 Task: Look for space in Delta del Tigre, Uruguay from 12th July, 2023 to 16th July, 2023 for 8 adults in price range Rs.10000 to Rs.16000. Place can be private room with 8 bedrooms having 8 beds and 8 bathrooms. Property type can be house, flat, guest house, hotel. Amenities needed are: wifi, TV, free parkinig on premises, gym, breakfast. Booking option can be shelf check-in. Required host language is English.
Action: Mouse moved to (396, 106)
Screenshot: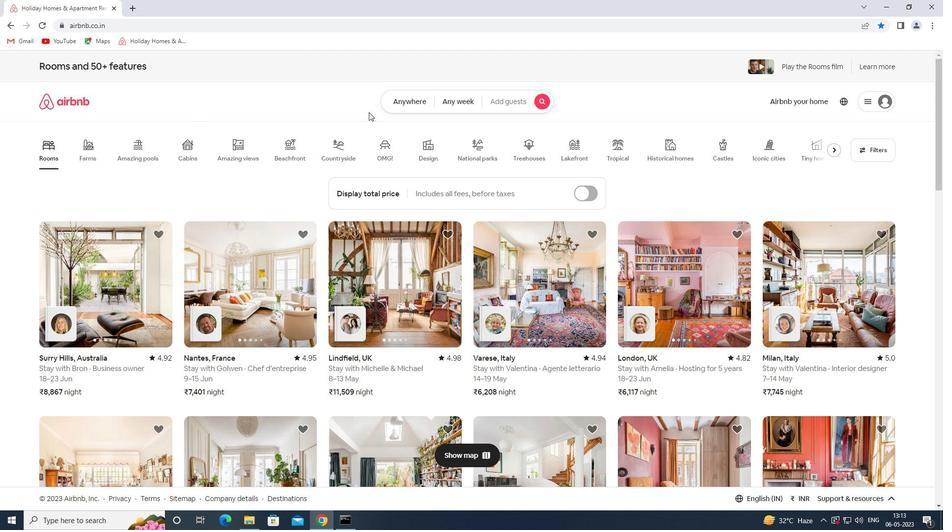 
Action: Mouse pressed left at (396, 106)
Screenshot: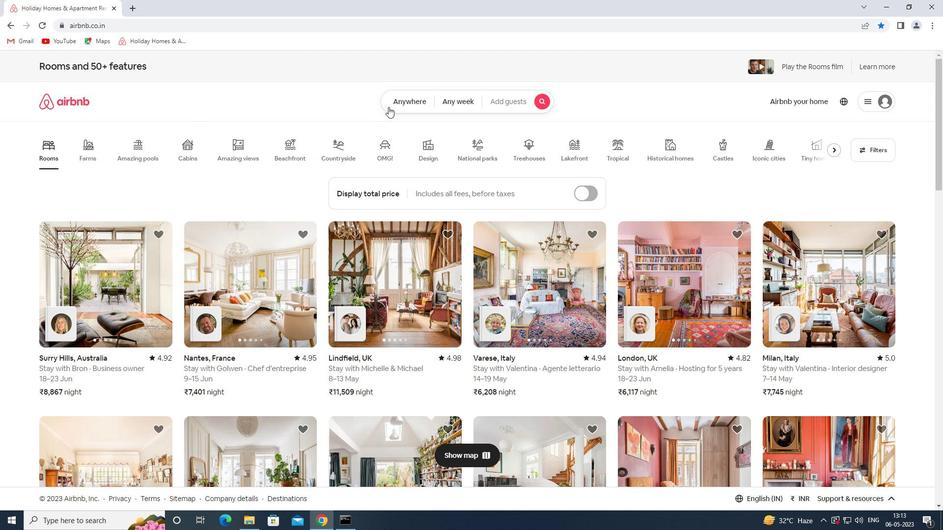 
Action: Mouse moved to (314, 139)
Screenshot: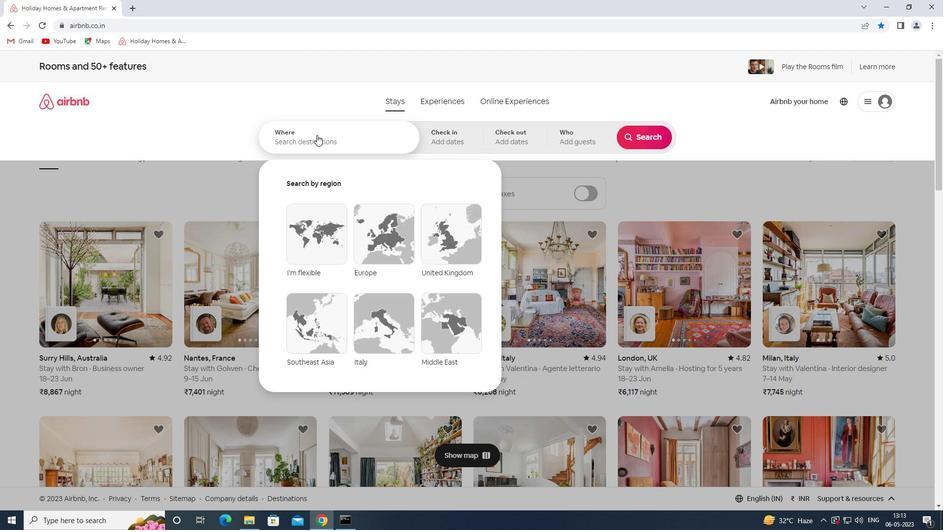 
Action: Mouse pressed left at (314, 139)
Screenshot: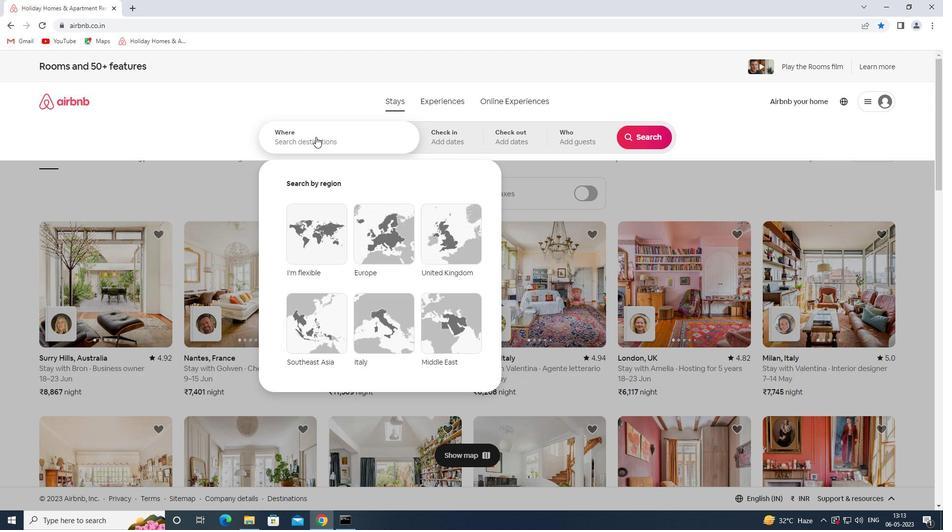 
Action: Key pressed delta<Key.space>del<Key.space>ti
Screenshot: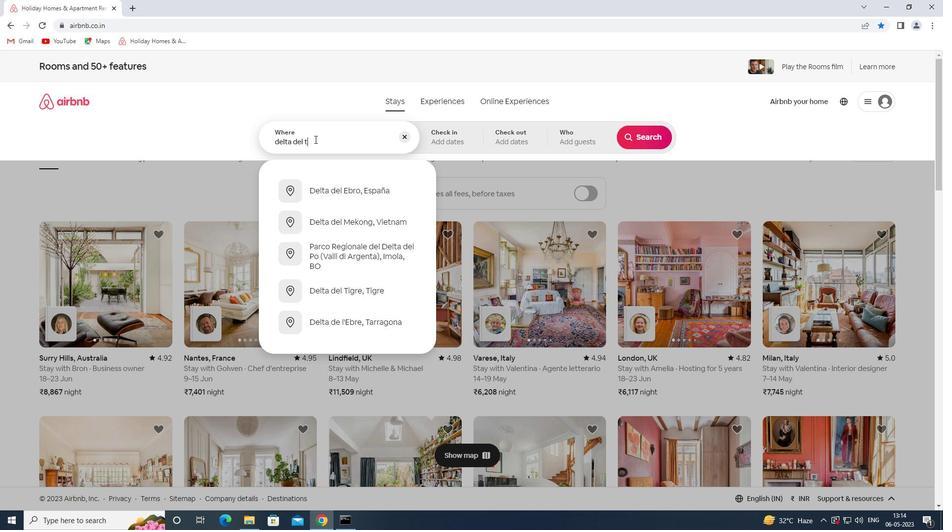 
Action: Mouse moved to (367, 195)
Screenshot: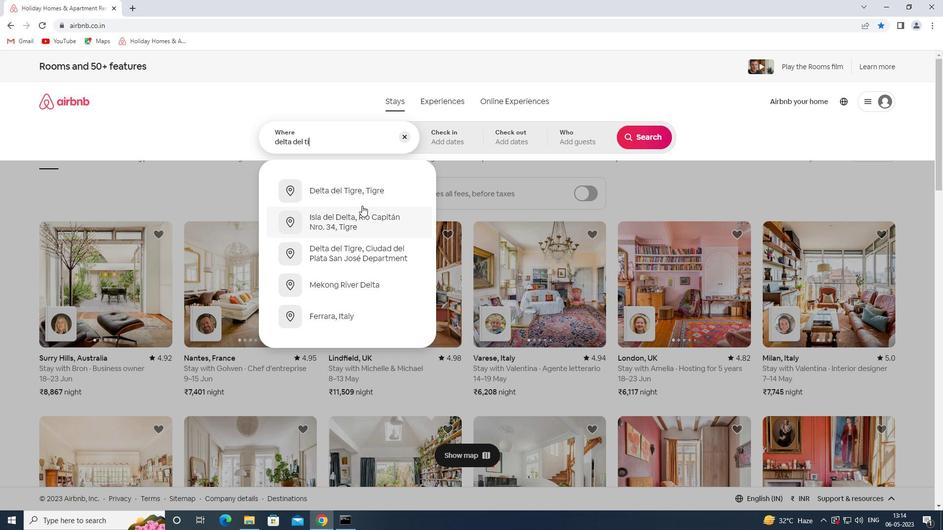 
Action: Mouse pressed left at (367, 195)
Screenshot: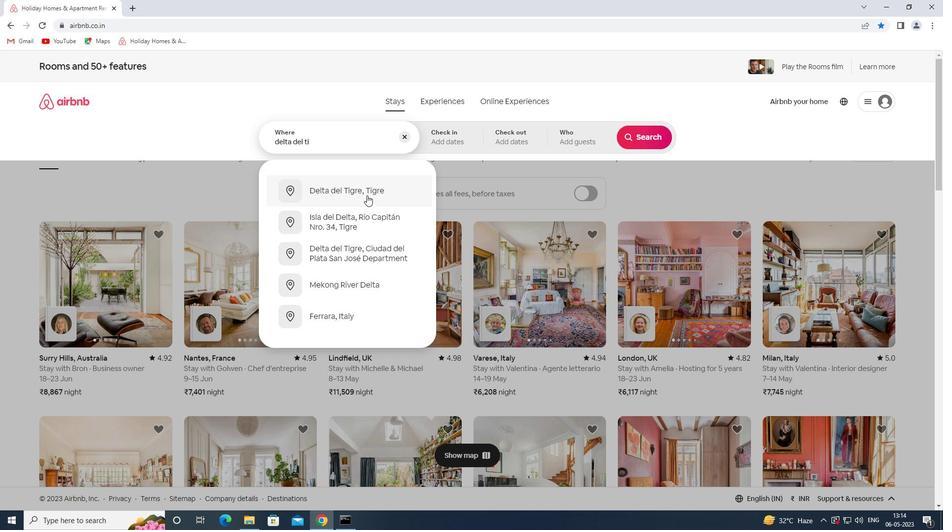 
Action: Mouse moved to (354, 140)
Screenshot: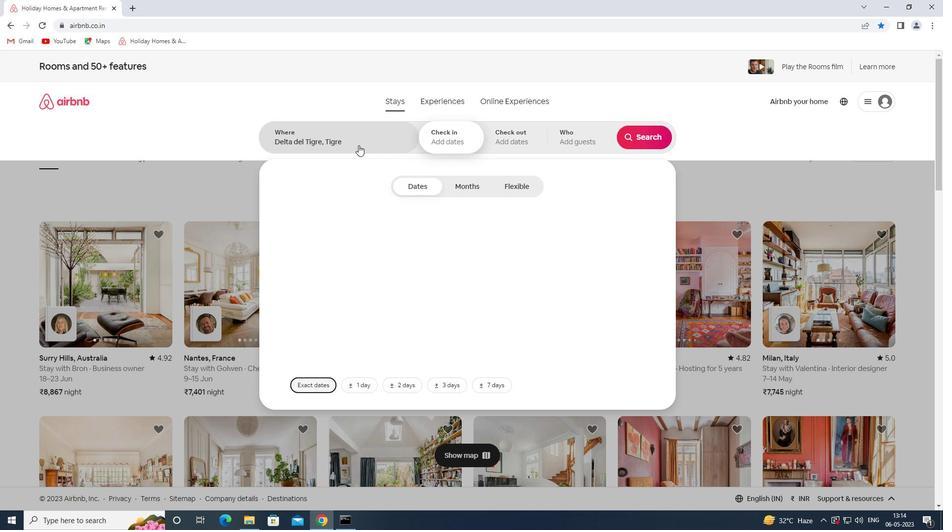 
Action: Mouse pressed left at (354, 140)
Screenshot: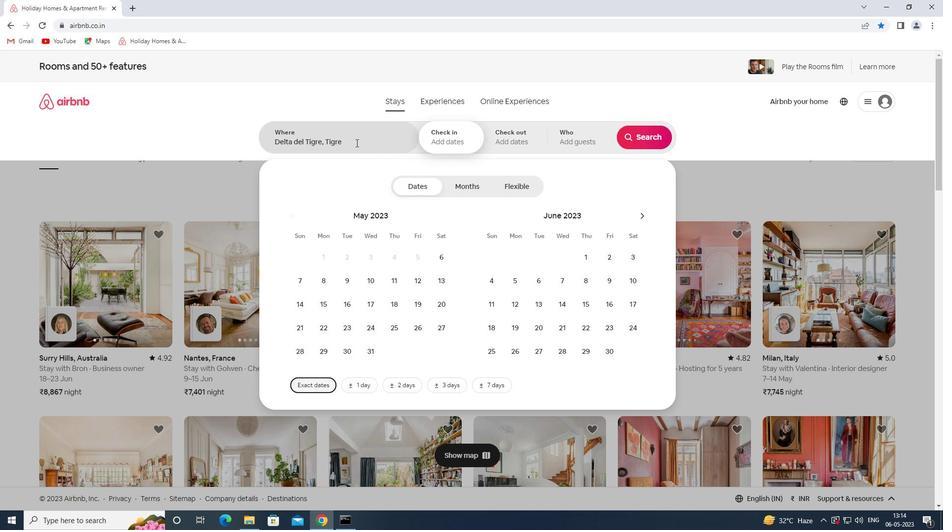 
Action: Key pressed <Key.backspace><Key.backspace><Key.backspace><Key.backspace><Key.backspace>uruguay<Key.space>b<Key.enter>
Screenshot: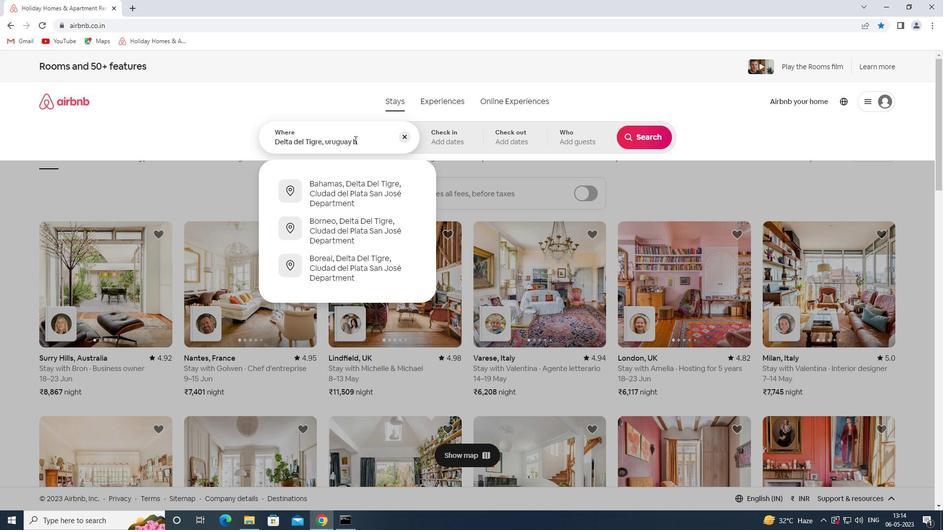 
Action: Mouse moved to (645, 212)
Screenshot: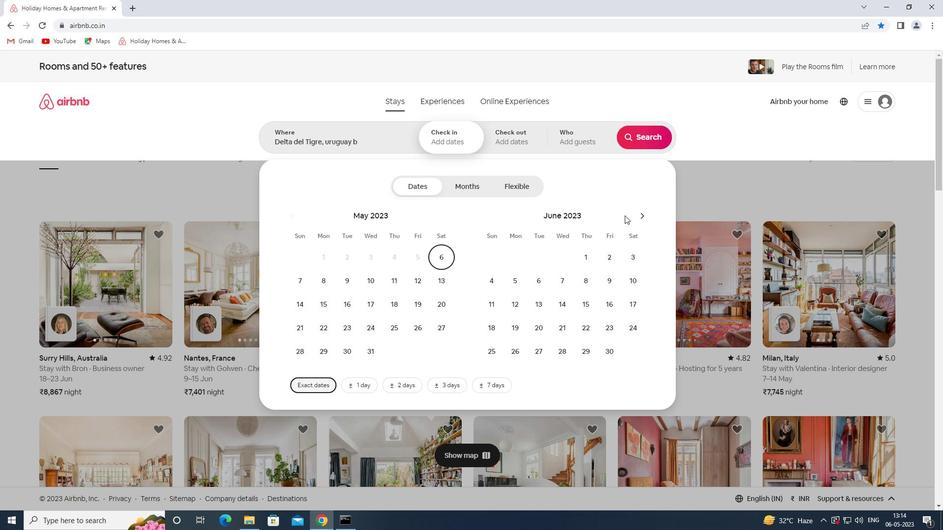 
Action: Mouse pressed left at (645, 212)
Screenshot: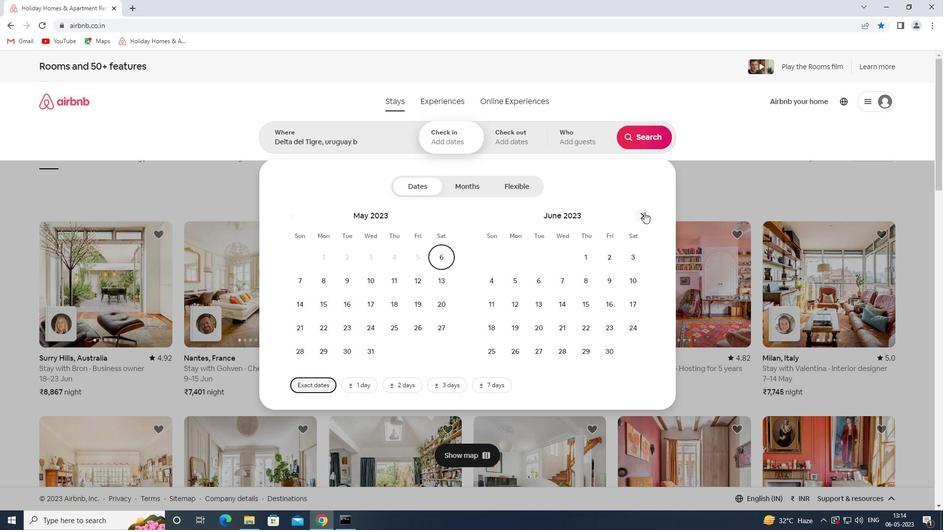
Action: Mouse moved to (559, 305)
Screenshot: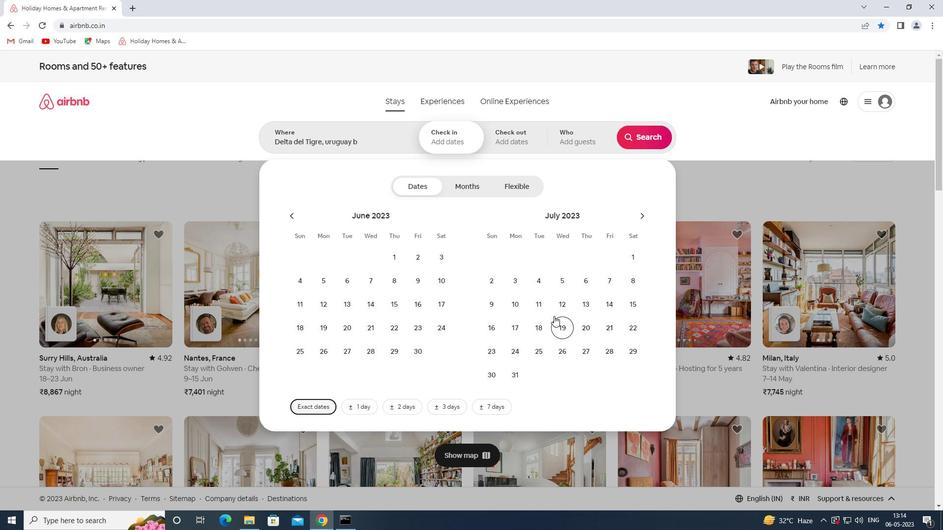 
Action: Mouse pressed left at (559, 305)
Screenshot: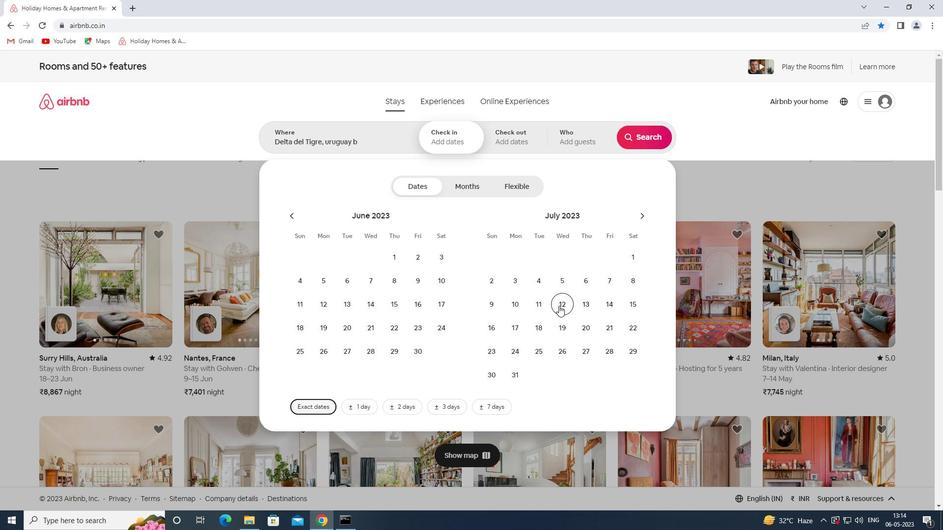 
Action: Mouse moved to (489, 324)
Screenshot: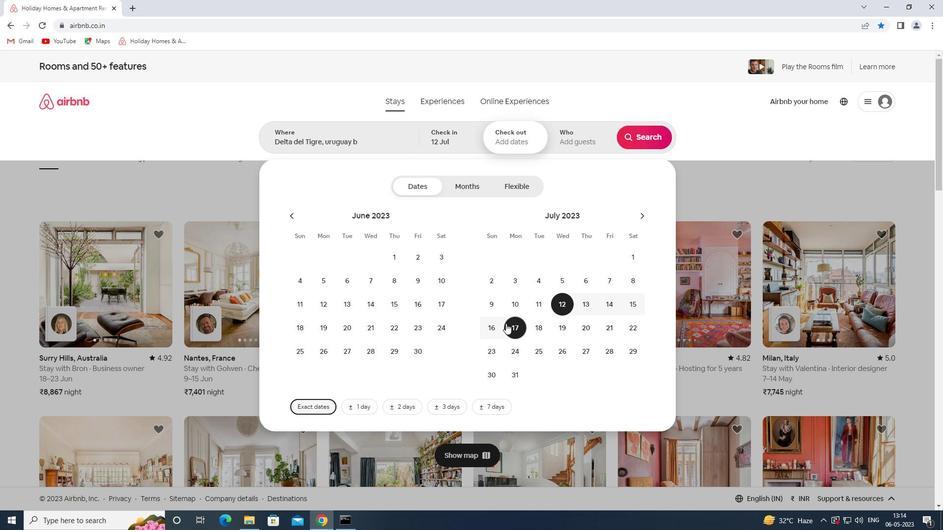
Action: Mouse pressed left at (489, 324)
Screenshot: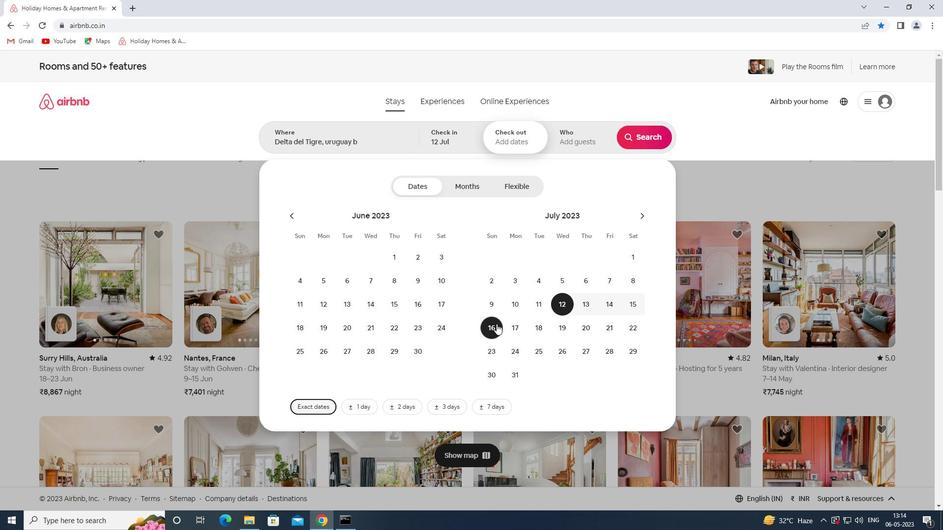
Action: Mouse moved to (575, 139)
Screenshot: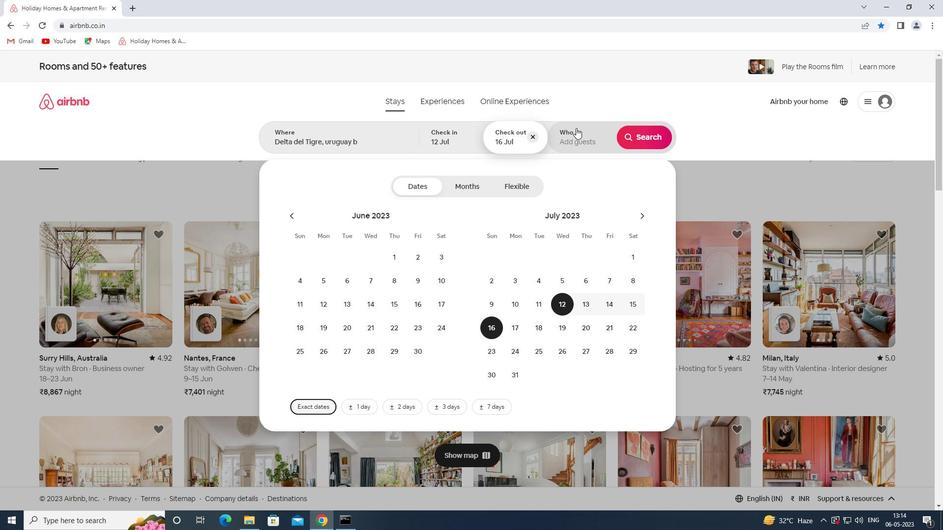 
Action: Mouse pressed left at (575, 139)
Screenshot: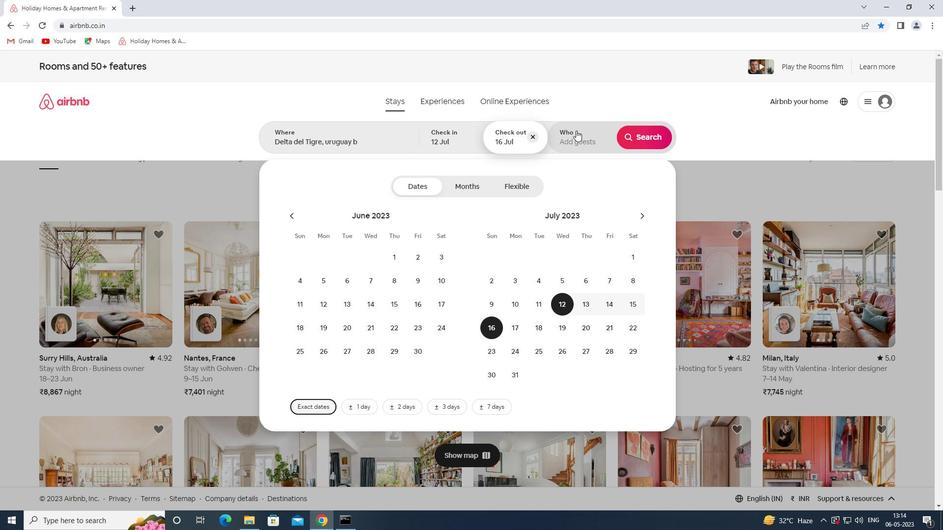 
Action: Mouse moved to (645, 188)
Screenshot: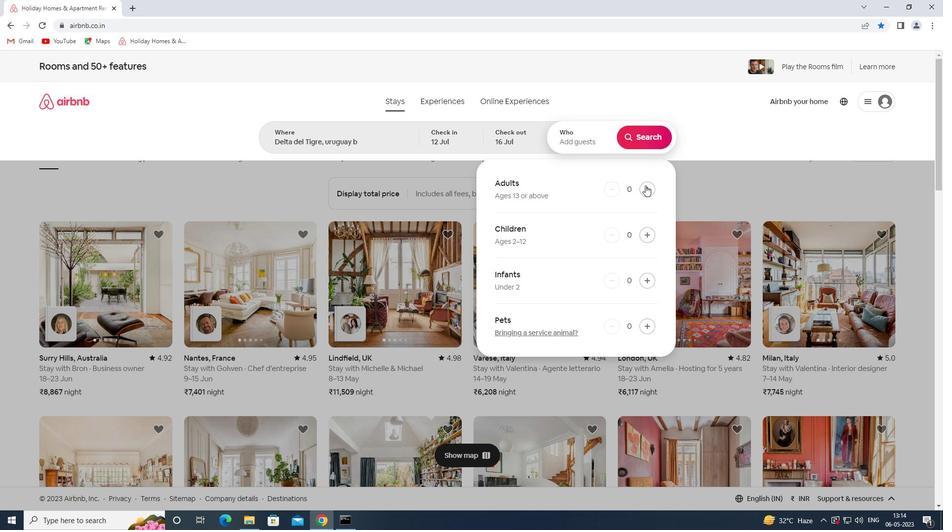 
Action: Mouse pressed left at (645, 188)
Screenshot: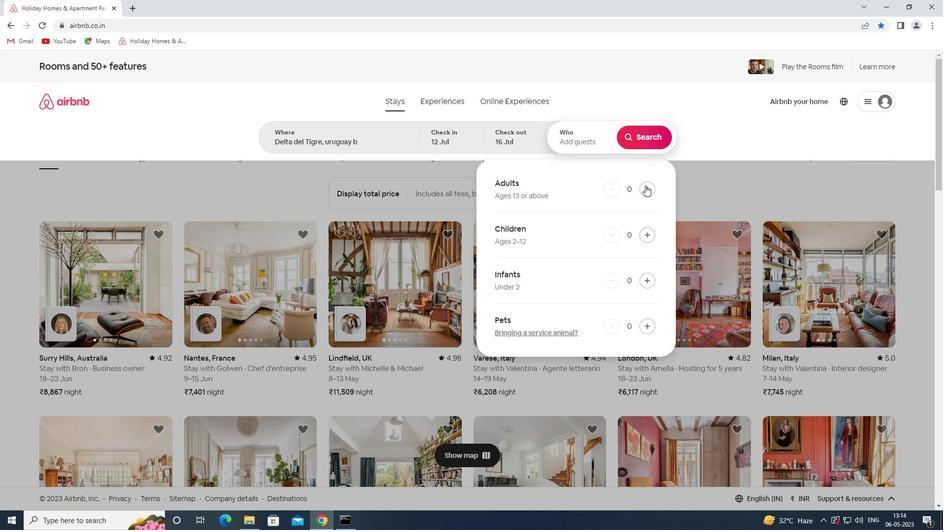 
Action: Mouse pressed left at (645, 188)
Screenshot: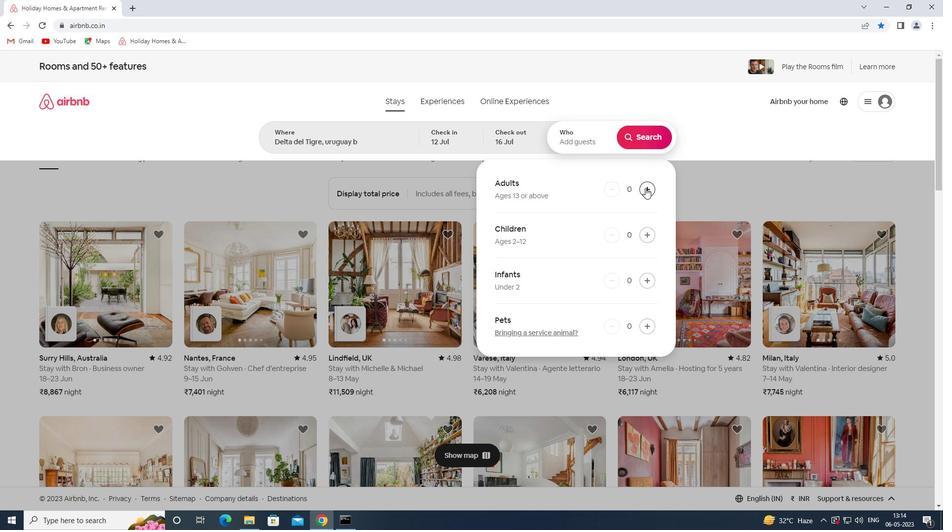 
Action: Mouse pressed left at (645, 188)
Screenshot: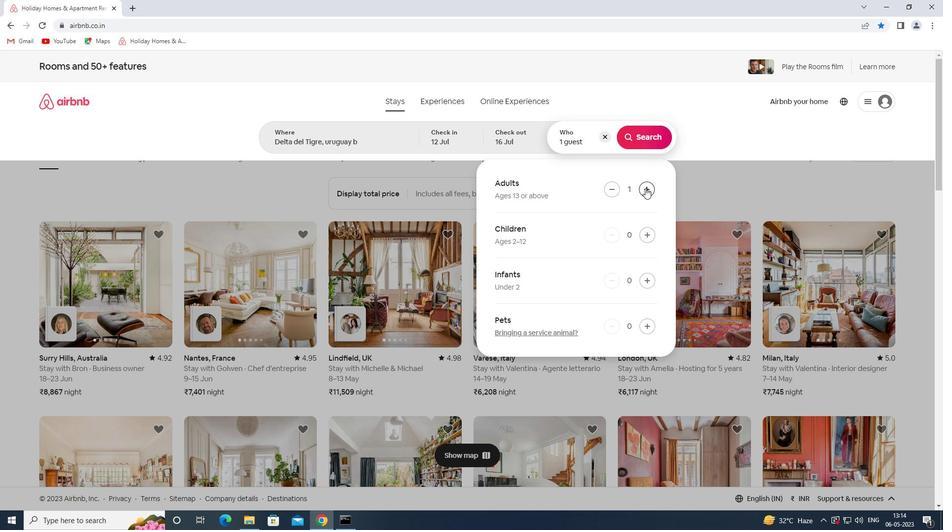 
Action: Mouse pressed left at (645, 188)
Screenshot: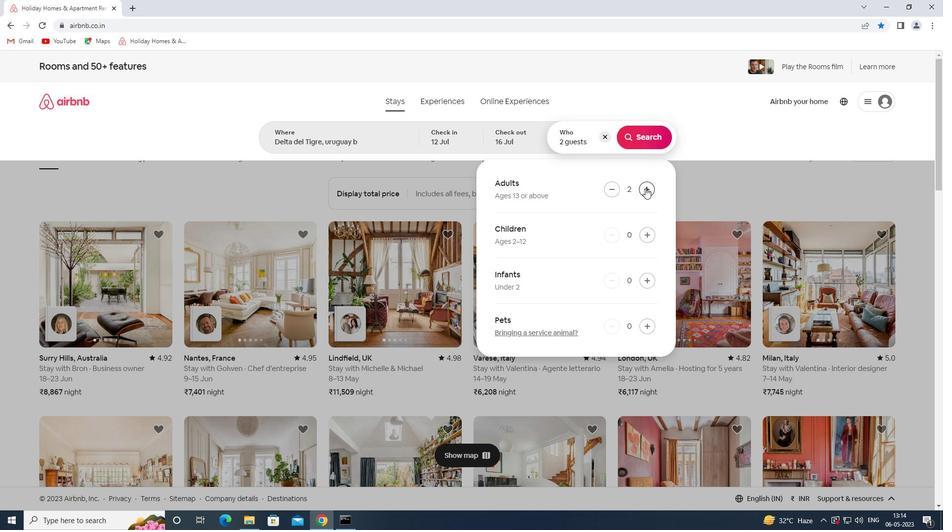 
Action: Mouse pressed left at (645, 188)
Screenshot: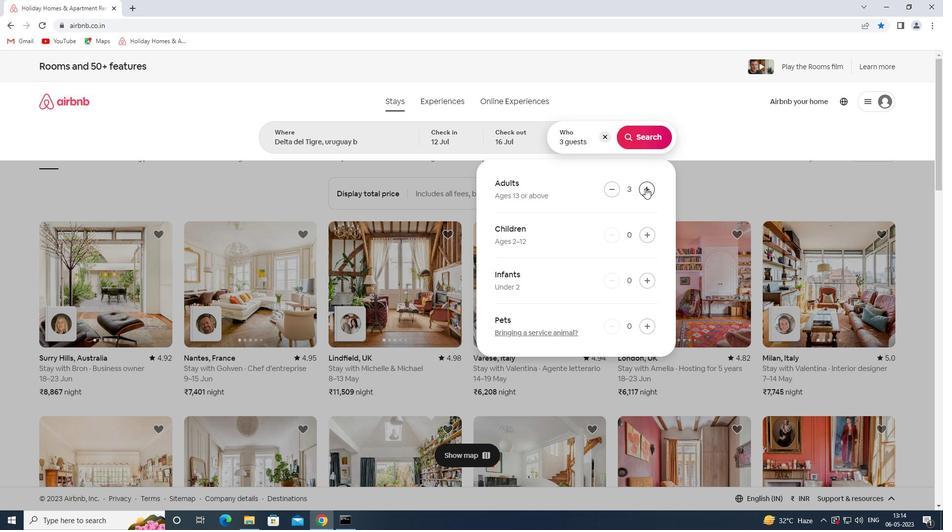 
Action: Mouse pressed left at (645, 188)
Screenshot: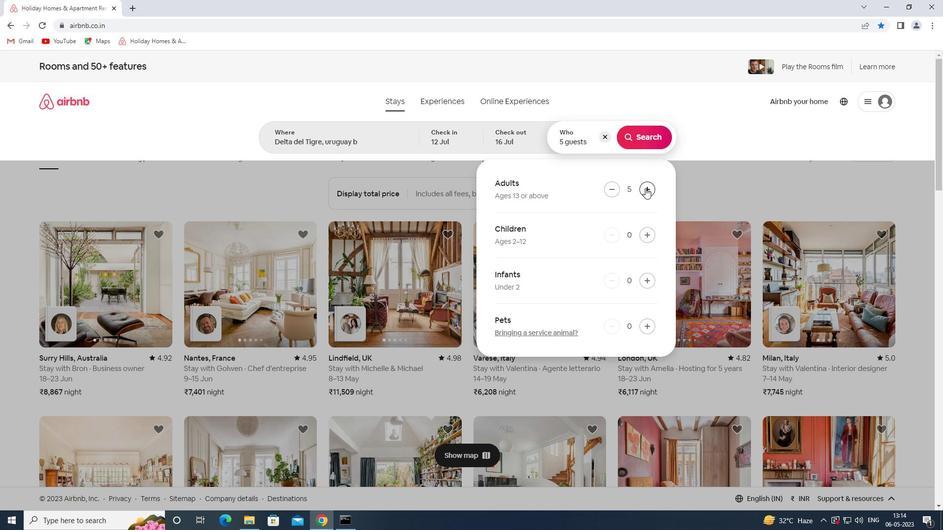 
Action: Mouse pressed left at (645, 188)
Screenshot: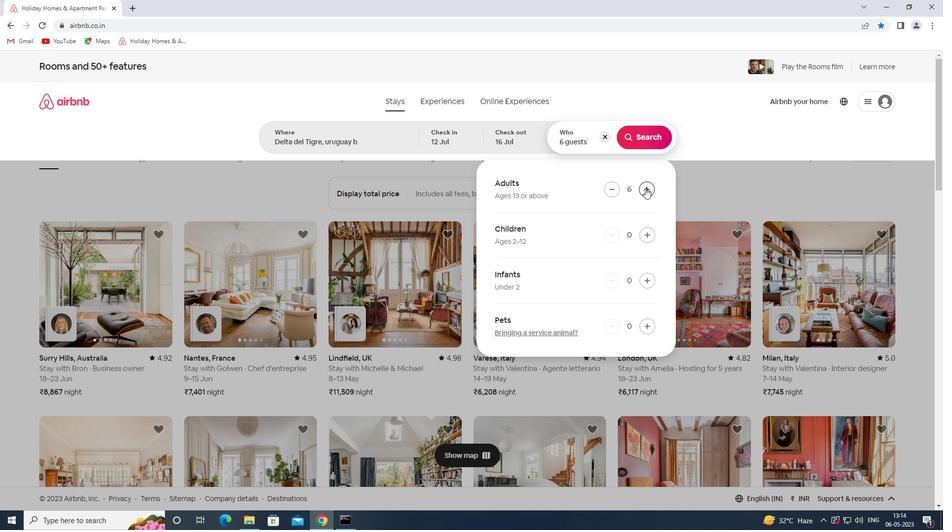 
Action: Mouse pressed left at (645, 188)
Screenshot: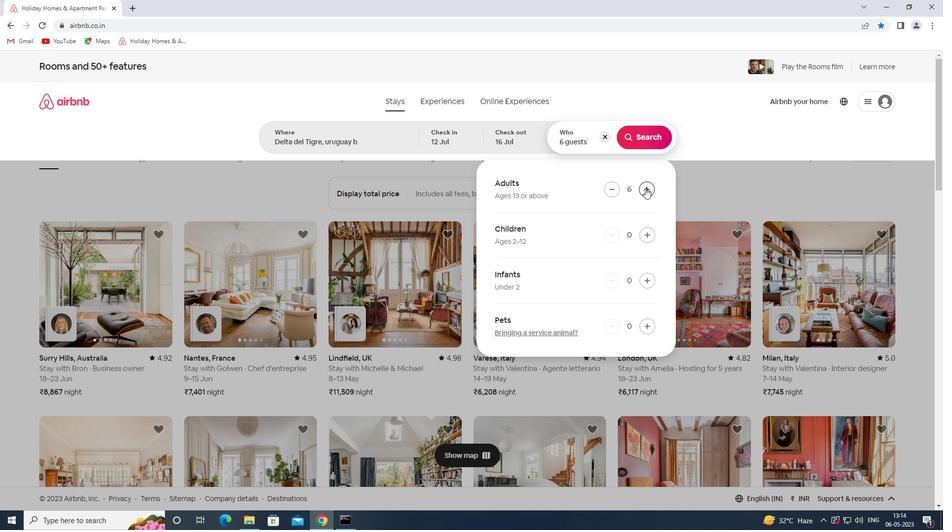 
Action: Mouse pressed left at (645, 188)
Screenshot: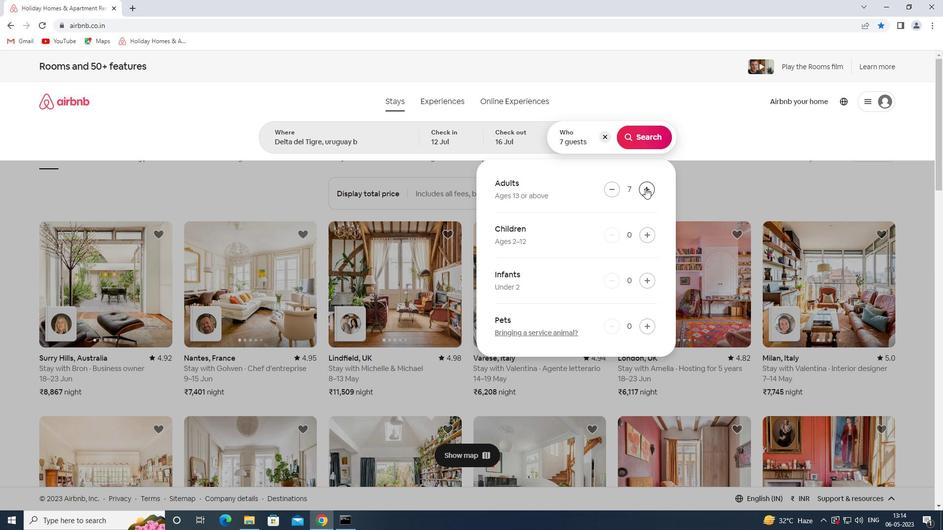 
Action: Mouse moved to (611, 190)
Screenshot: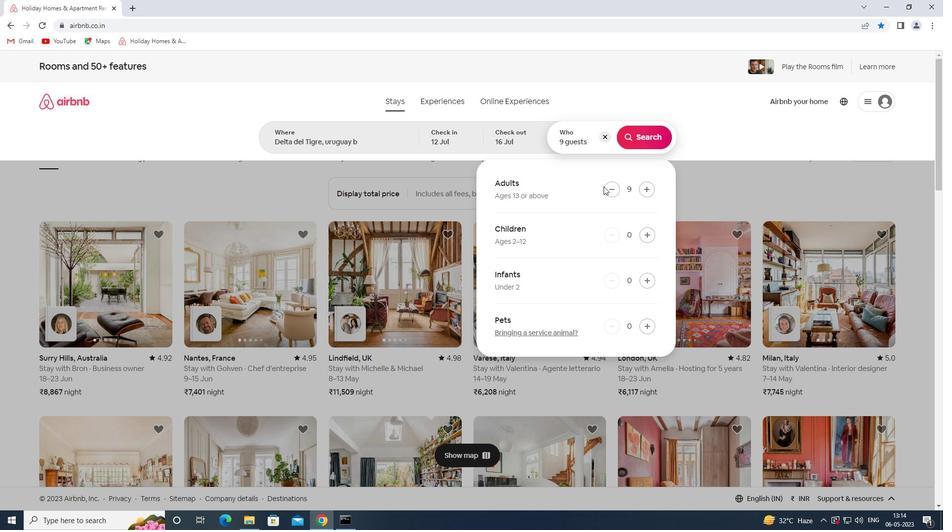 
Action: Mouse pressed left at (611, 190)
Screenshot: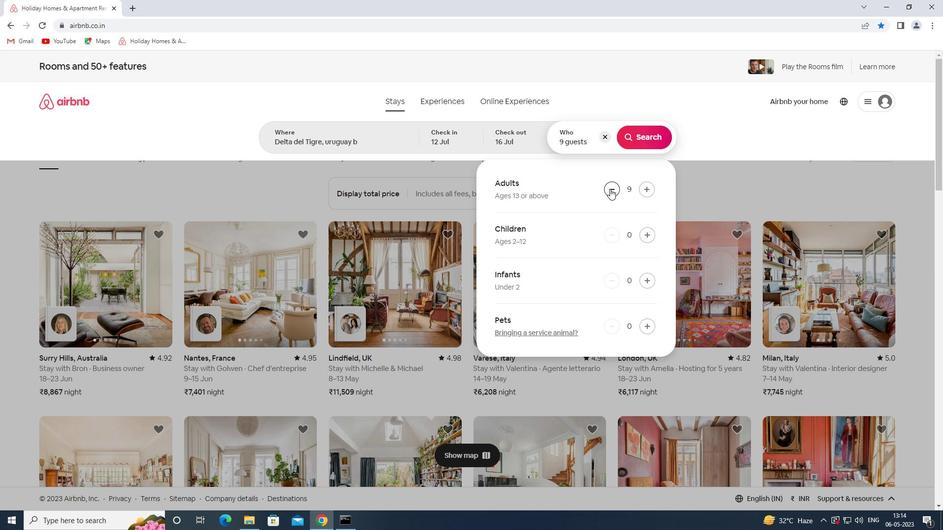
Action: Mouse moved to (646, 134)
Screenshot: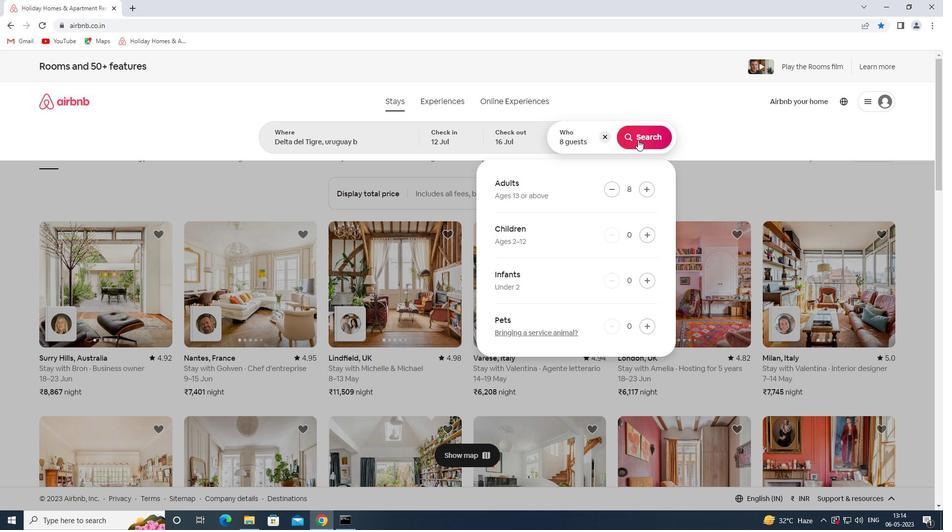 
Action: Mouse pressed left at (646, 134)
Screenshot: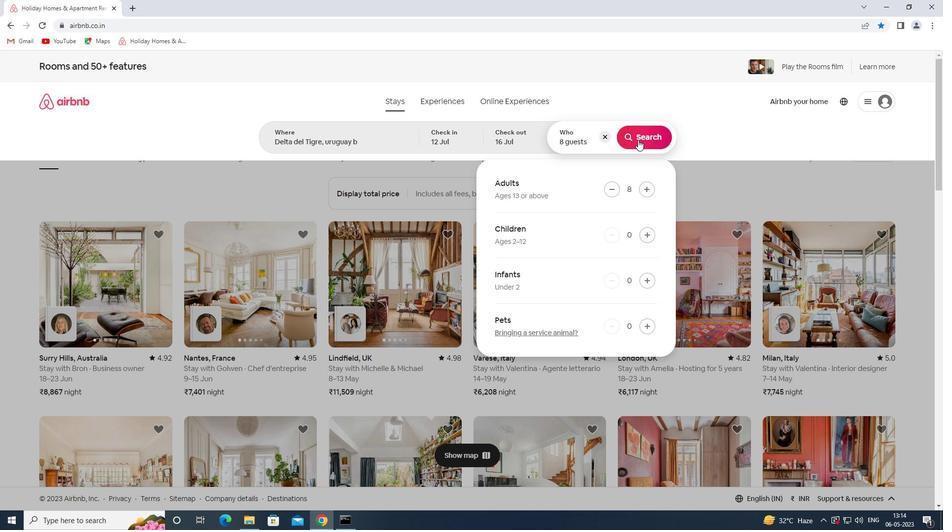 
Action: Mouse moved to (908, 102)
Screenshot: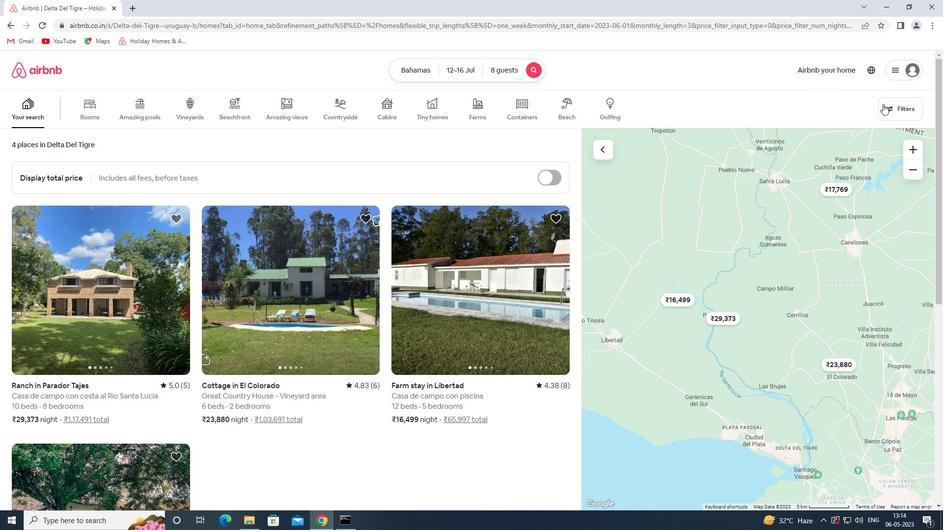 
Action: Mouse pressed left at (908, 102)
Screenshot: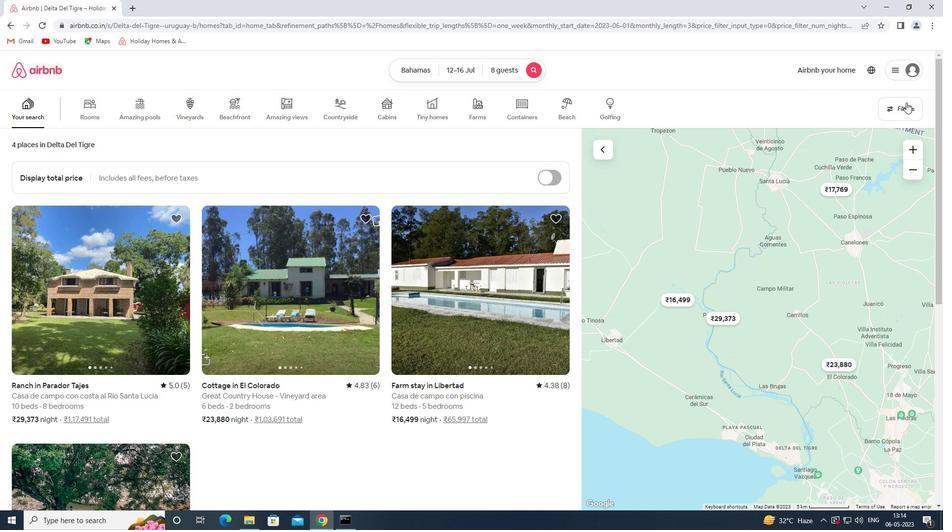 
Action: Mouse moved to (371, 340)
Screenshot: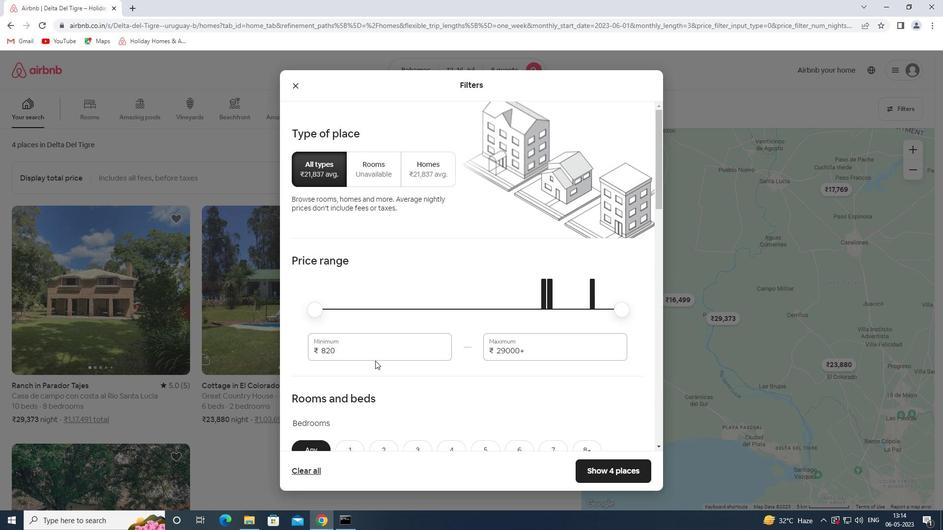 
Action: Mouse pressed left at (371, 340)
Screenshot: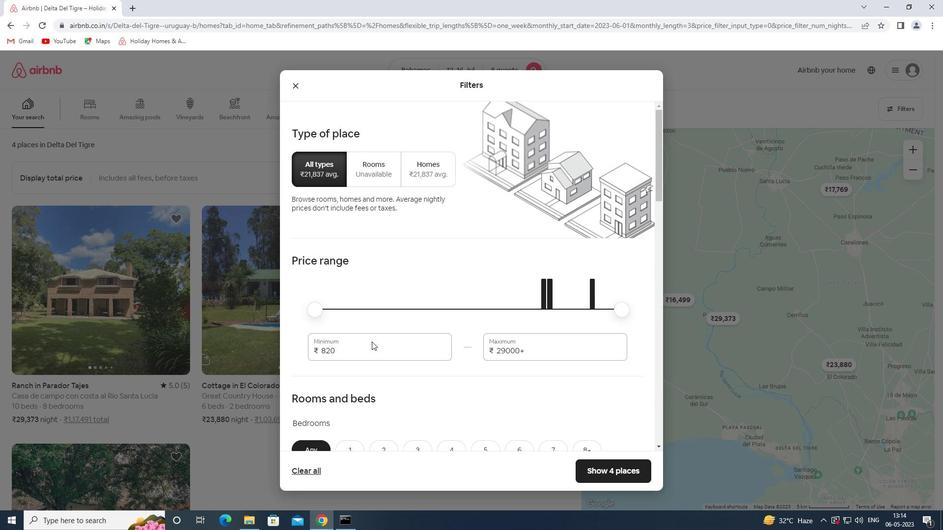 
Action: Mouse moved to (371, 343)
Screenshot: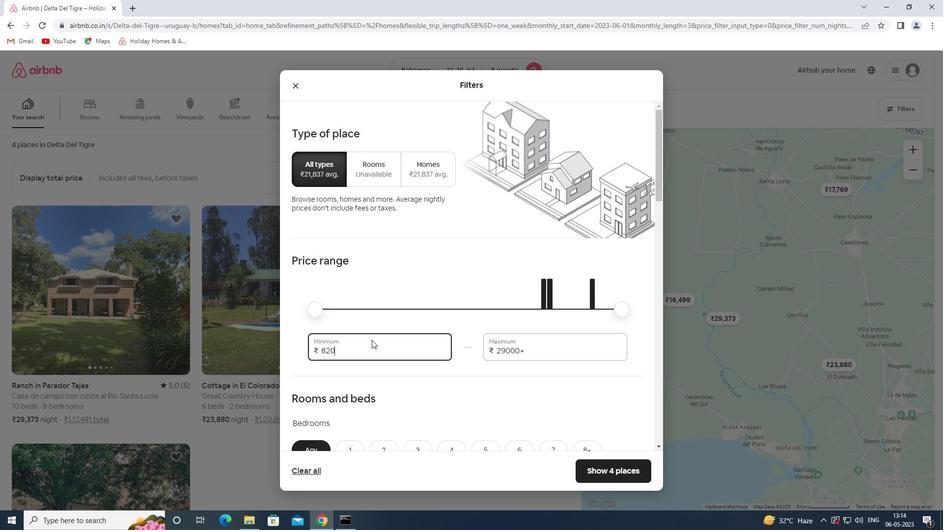 
Action: Mouse pressed left at (371, 343)
Screenshot: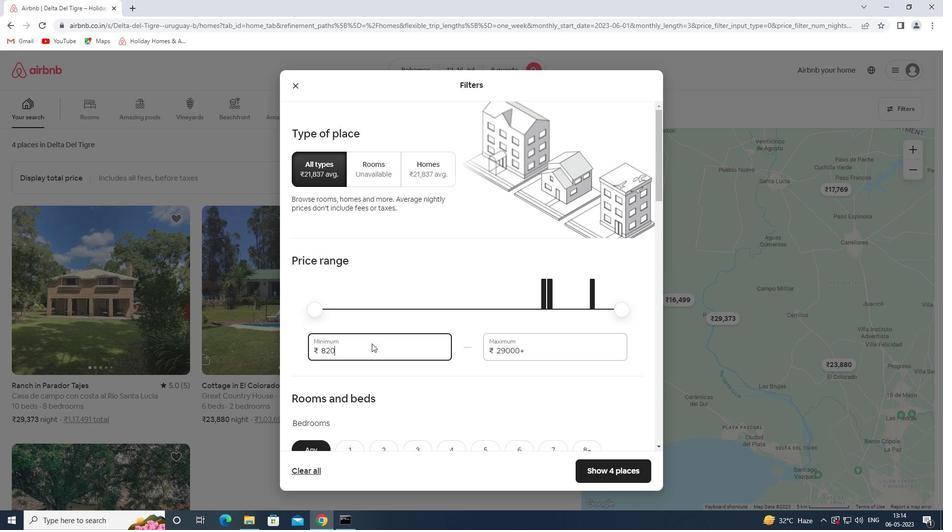 
Action: Mouse pressed left at (371, 343)
Screenshot: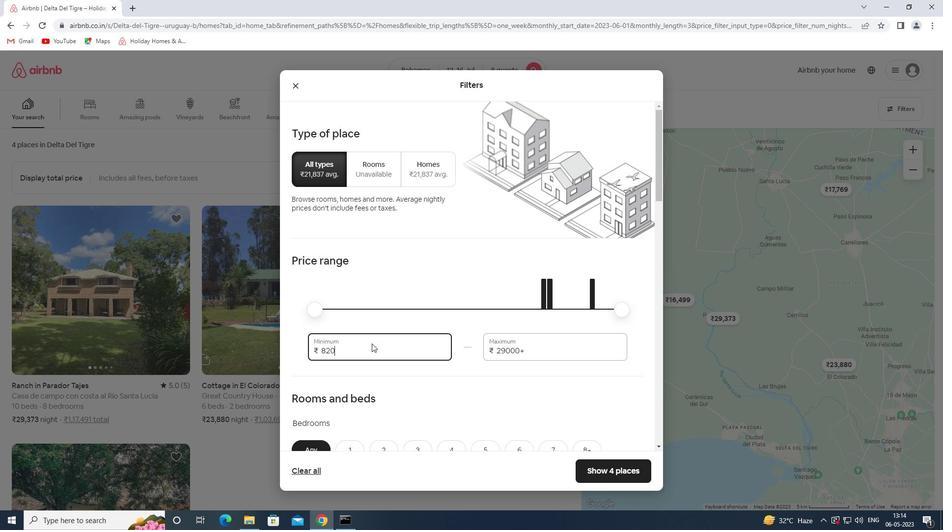 
Action: Mouse moved to (365, 351)
Screenshot: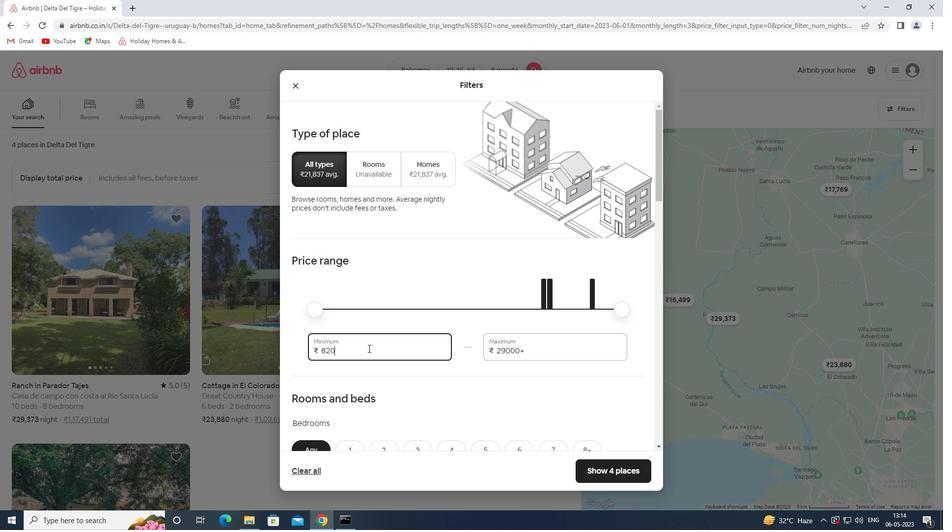 
Action: Mouse pressed left at (365, 351)
Screenshot: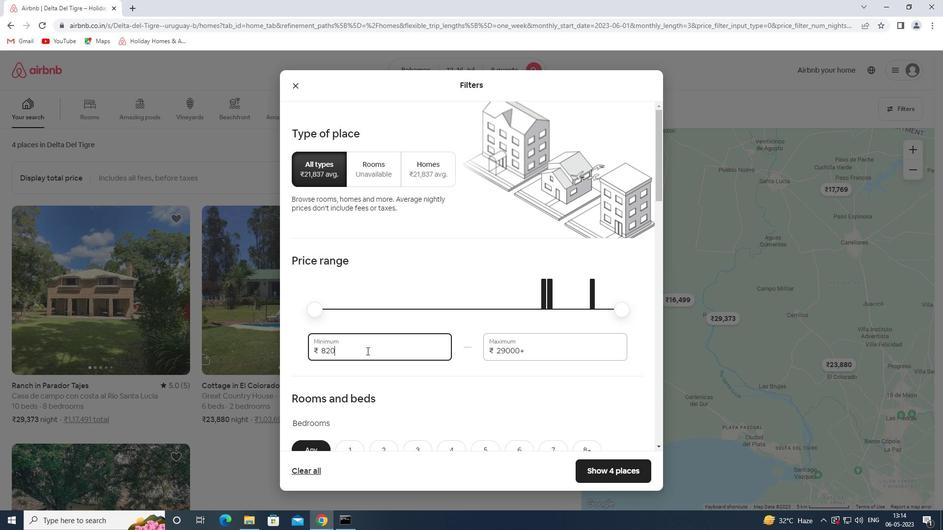 
Action: Mouse pressed left at (365, 351)
Screenshot: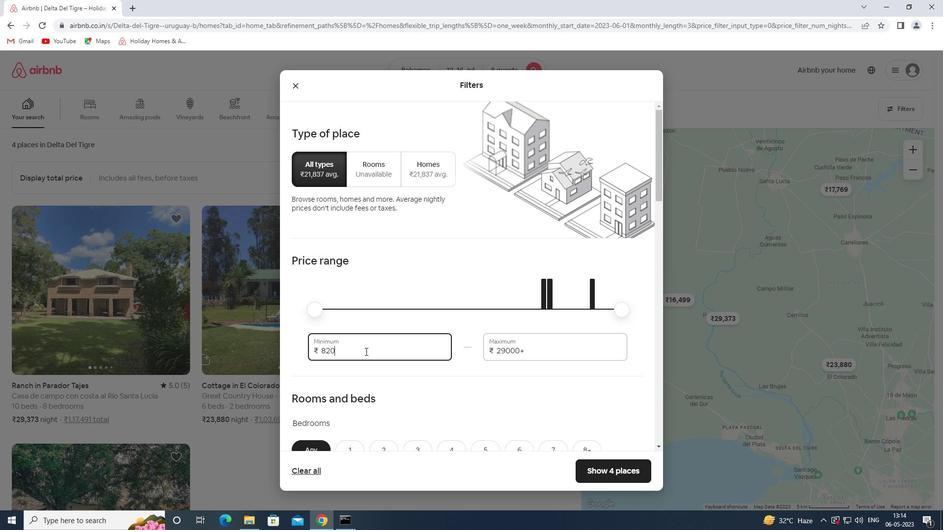 
Action: Mouse moved to (356, 346)
Screenshot: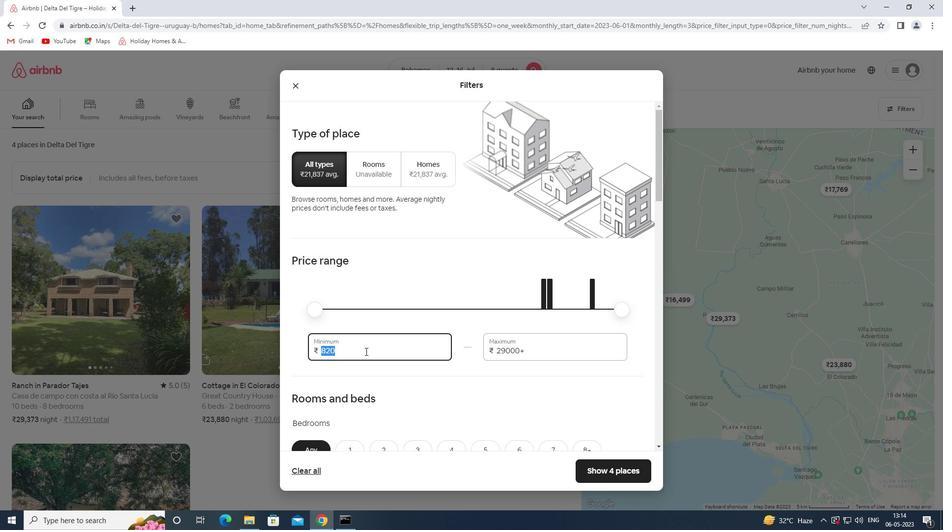 
Action: Key pressed 10000<Key.tab>16000
Screenshot: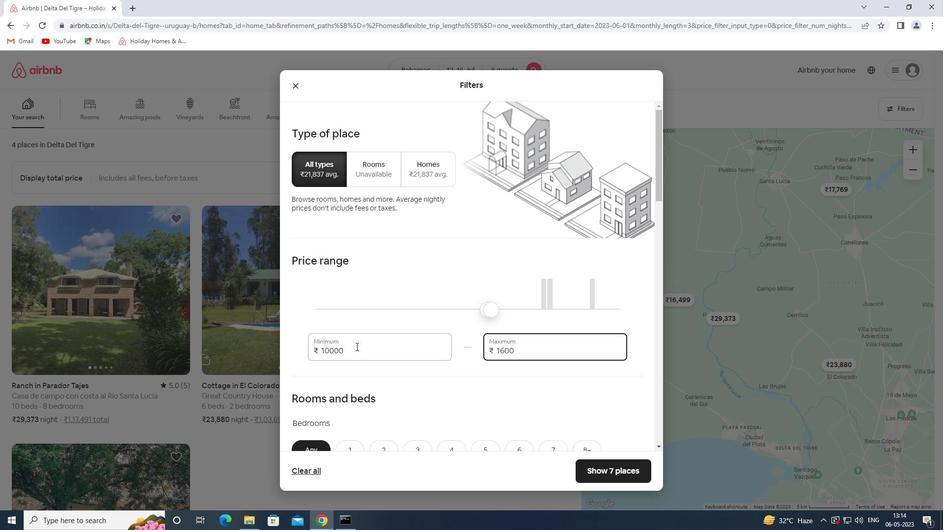 
Action: Mouse moved to (390, 309)
Screenshot: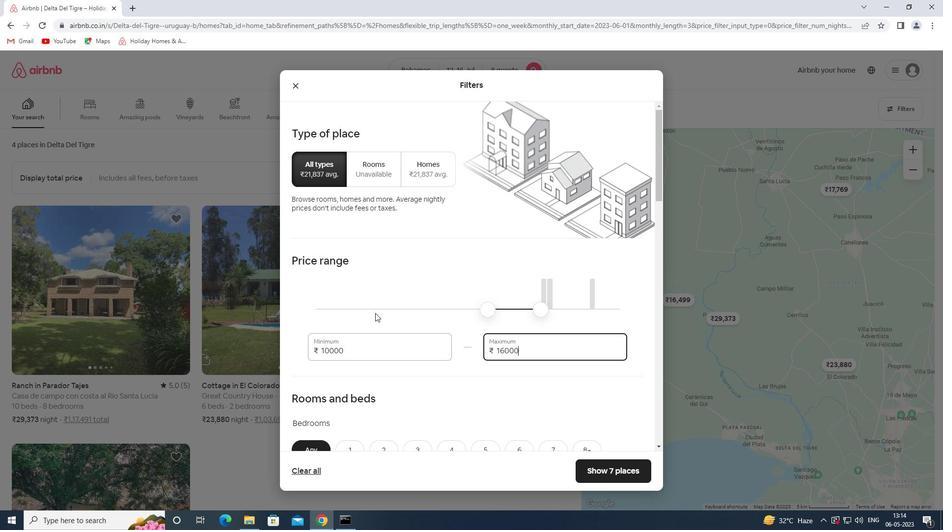 
Action: Mouse scrolled (390, 308) with delta (0, 0)
Screenshot: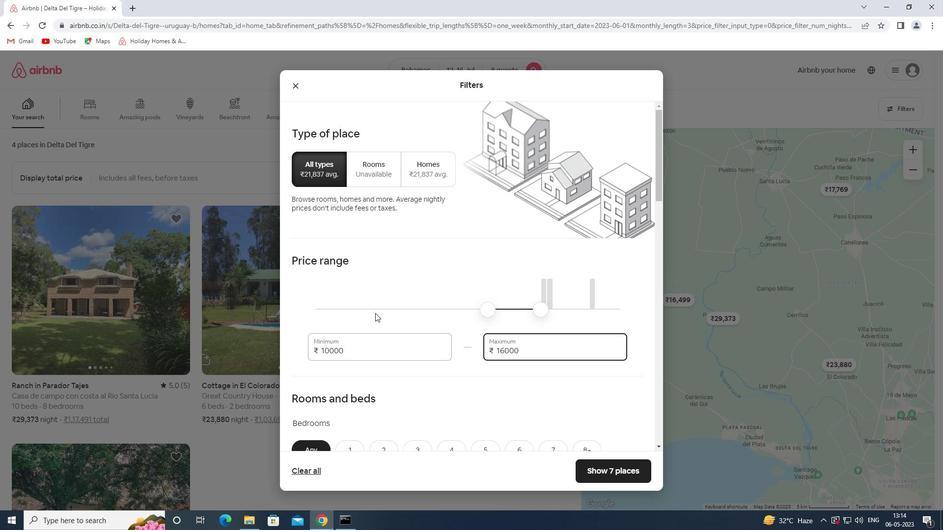 
Action: Mouse moved to (389, 308)
Screenshot: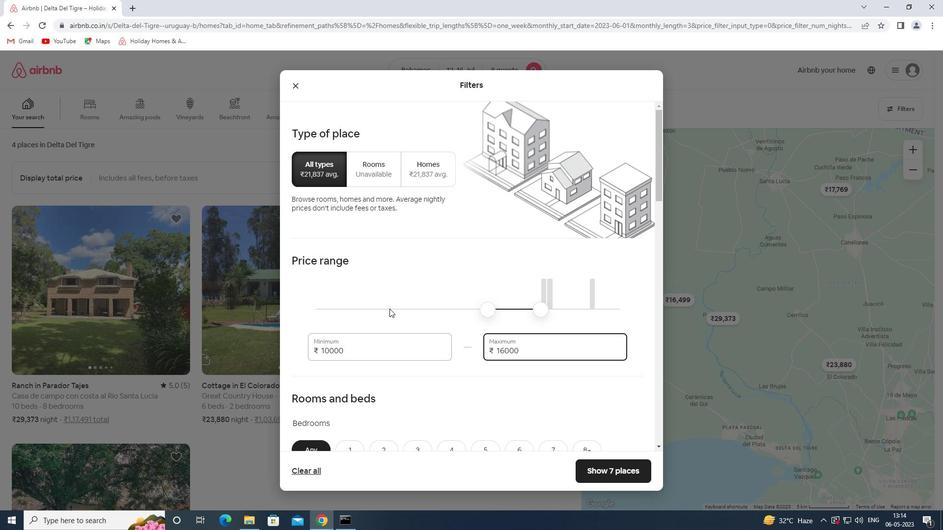 
Action: Mouse scrolled (389, 307) with delta (0, 0)
Screenshot: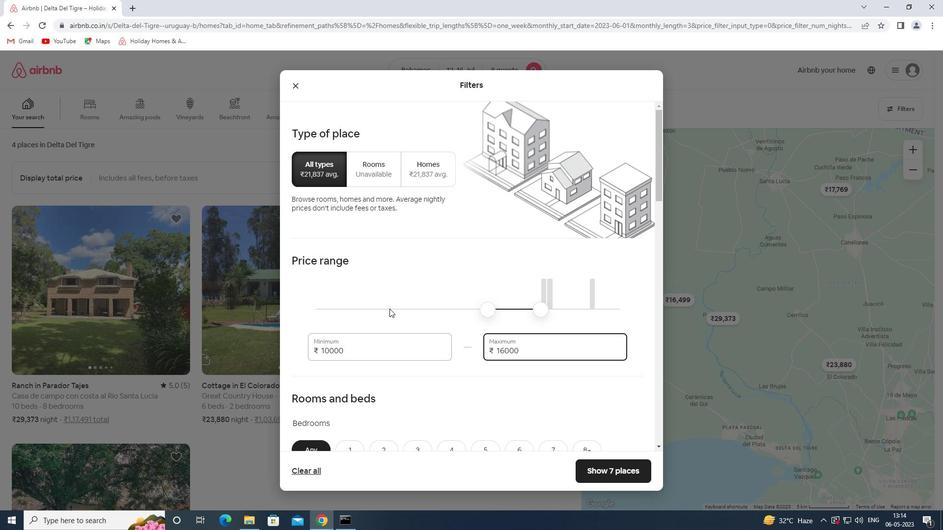 
Action: Mouse moved to (417, 321)
Screenshot: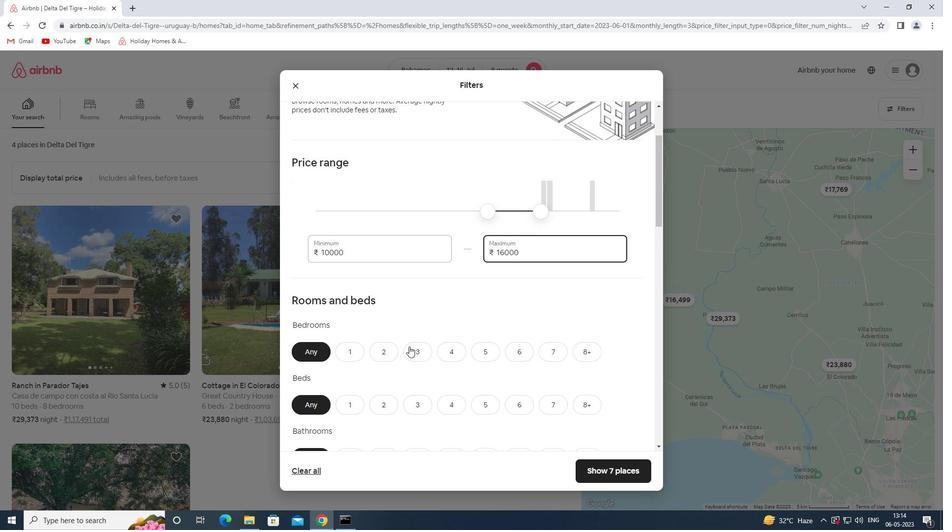 
Action: Mouse scrolled (417, 320) with delta (0, 0)
Screenshot: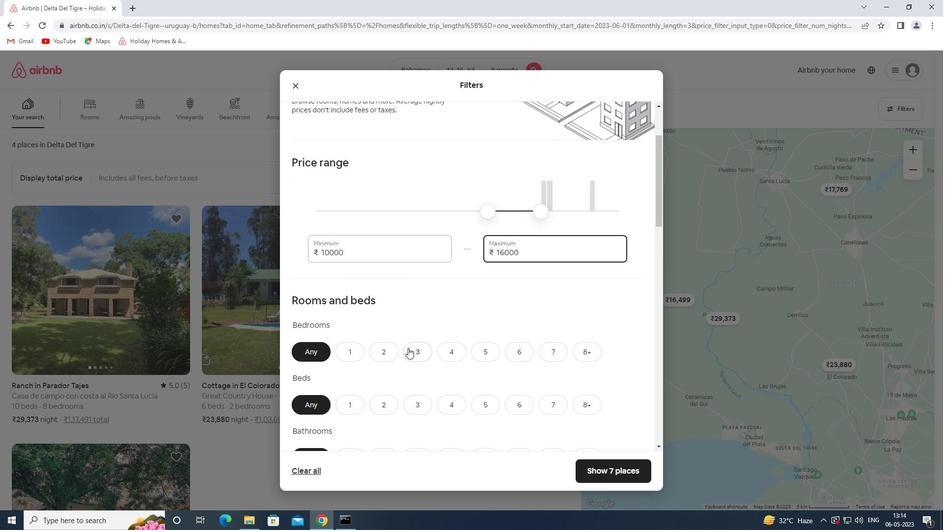
Action: Mouse moved to (419, 319)
Screenshot: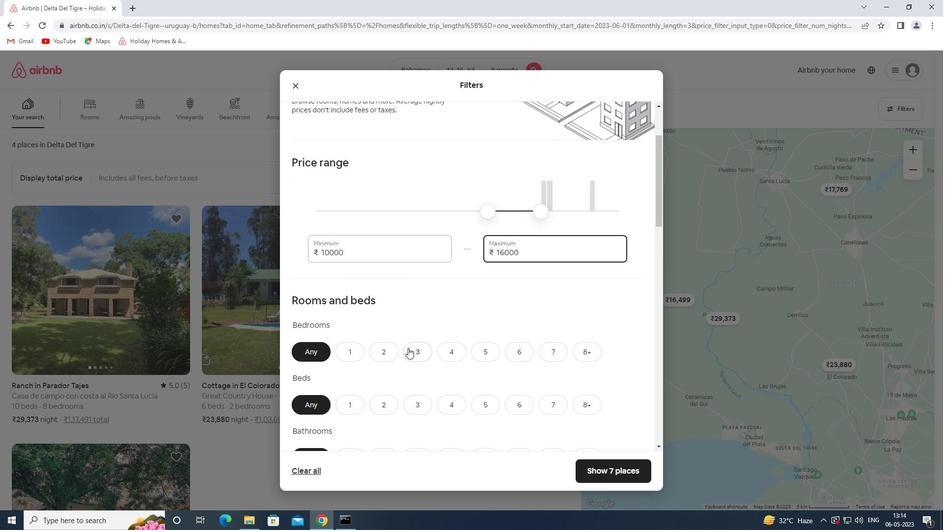 
Action: Mouse scrolled (419, 319) with delta (0, 0)
Screenshot: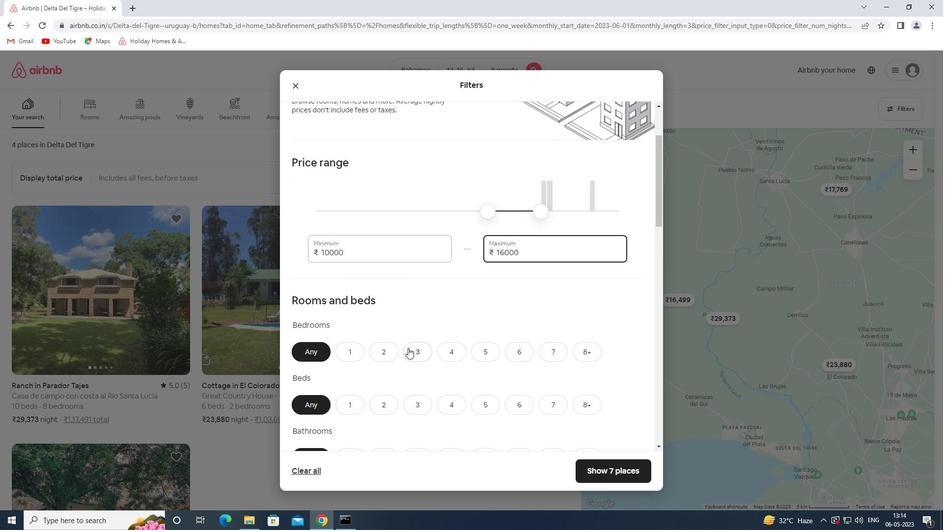 
Action: Mouse moved to (423, 315)
Screenshot: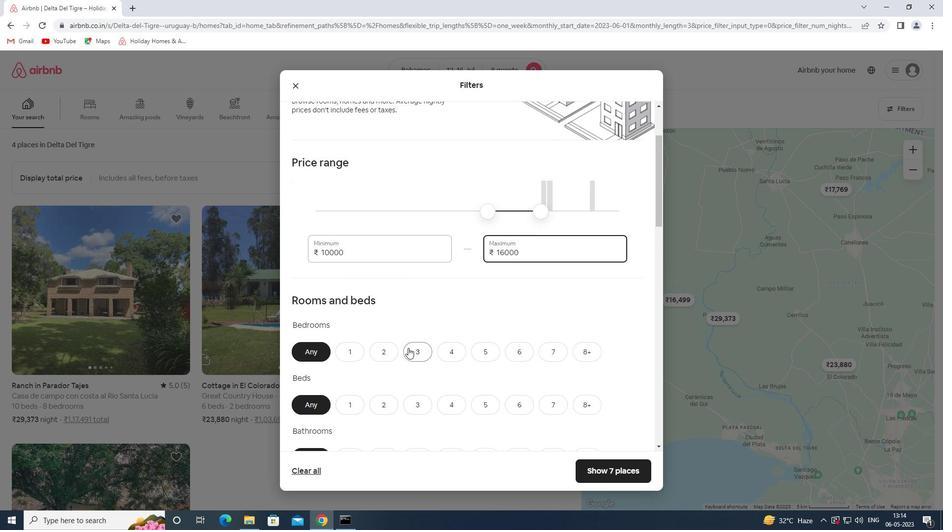 
Action: Mouse scrolled (423, 314) with delta (0, 0)
Screenshot: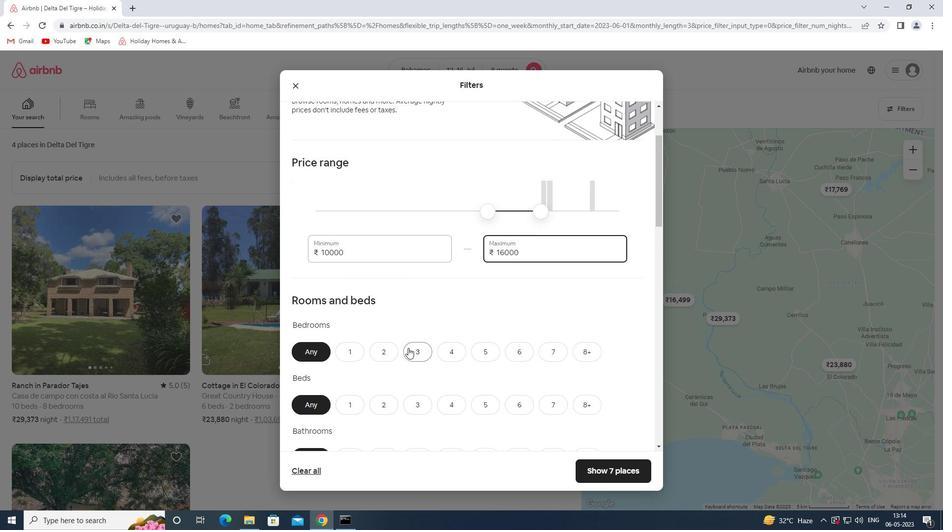 
Action: Mouse moved to (430, 310)
Screenshot: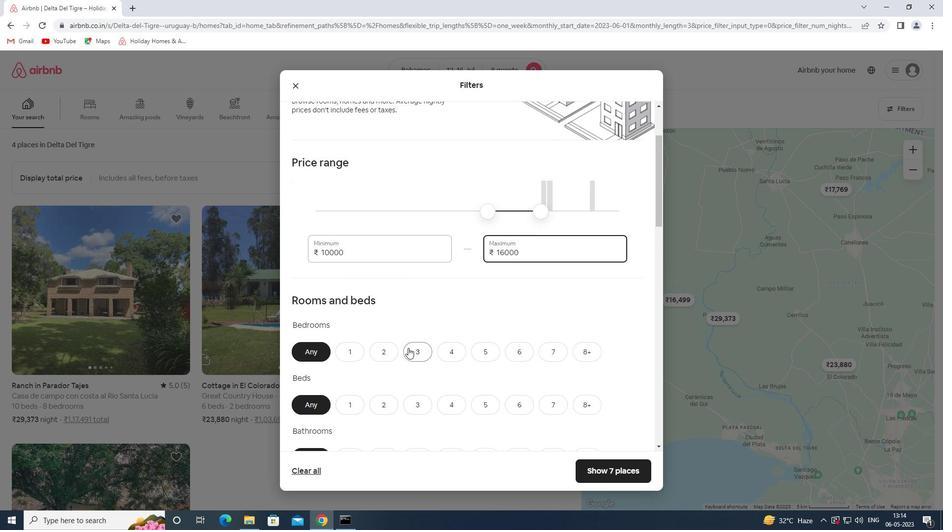 
Action: Mouse scrolled (430, 309) with delta (0, 0)
Screenshot: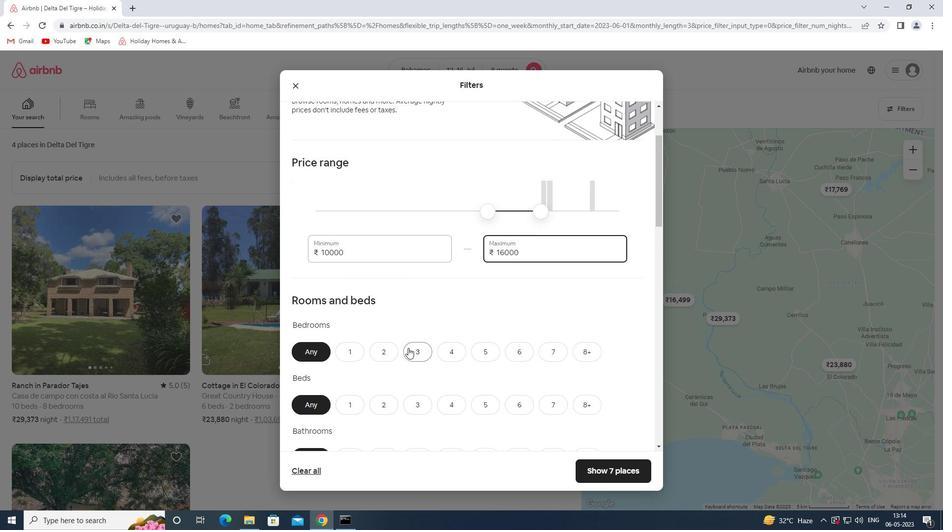 
Action: Mouse moved to (583, 156)
Screenshot: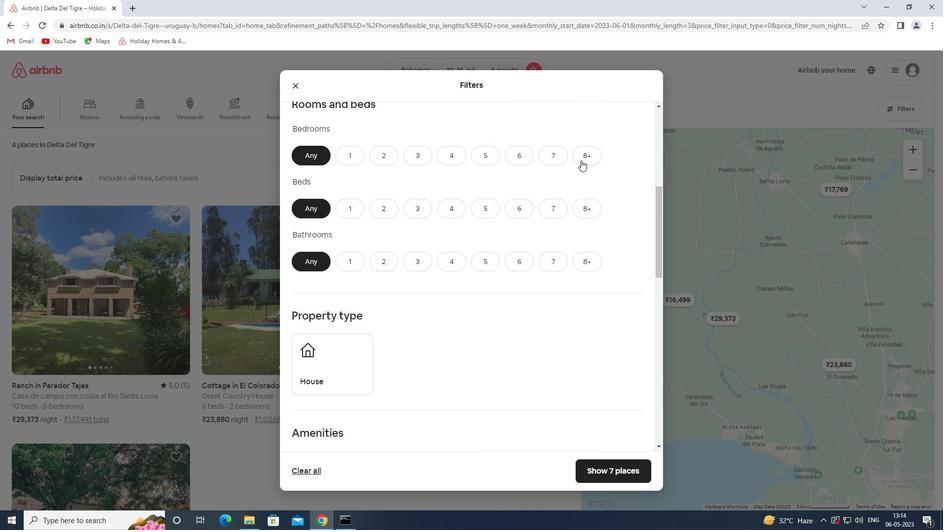 
Action: Mouse pressed left at (583, 156)
Screenshot: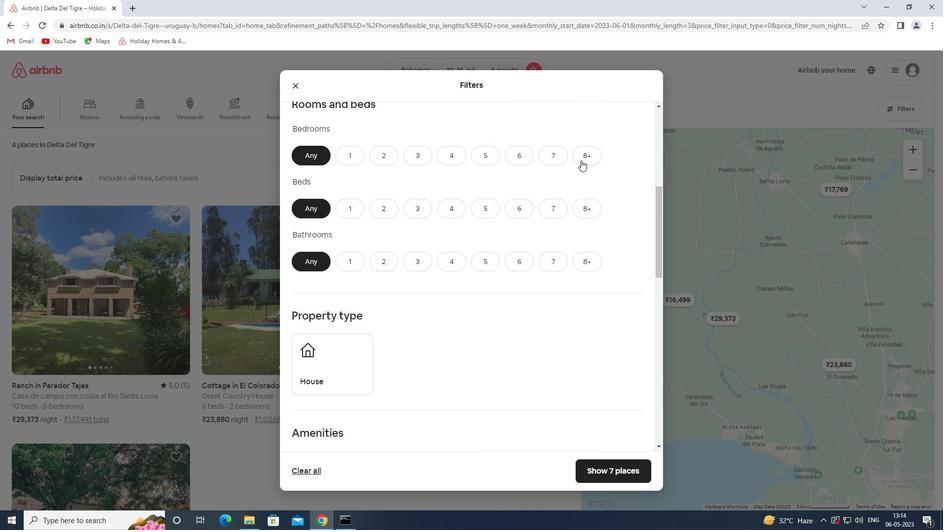 
Action: Mouse moved to (591, 201)
Screenshot: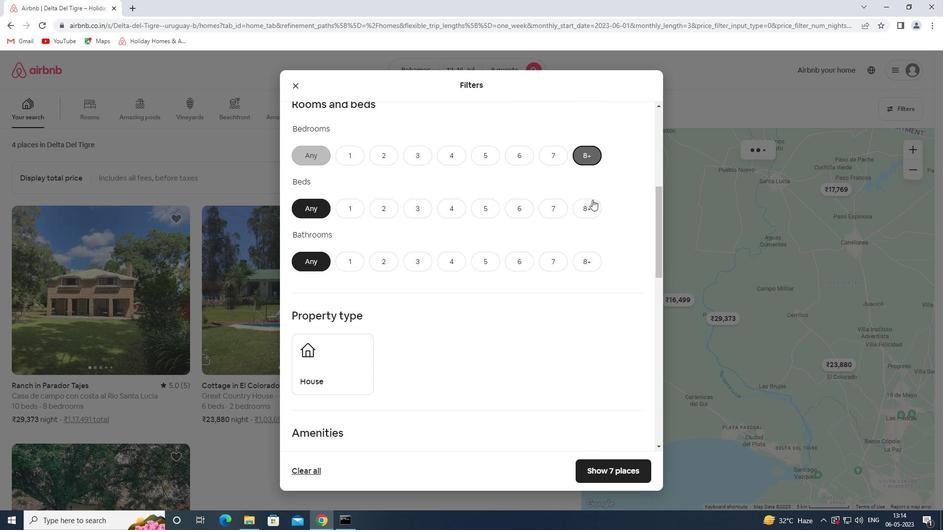 
Action: Mouse pressed left at (591, 201)
Screenshot: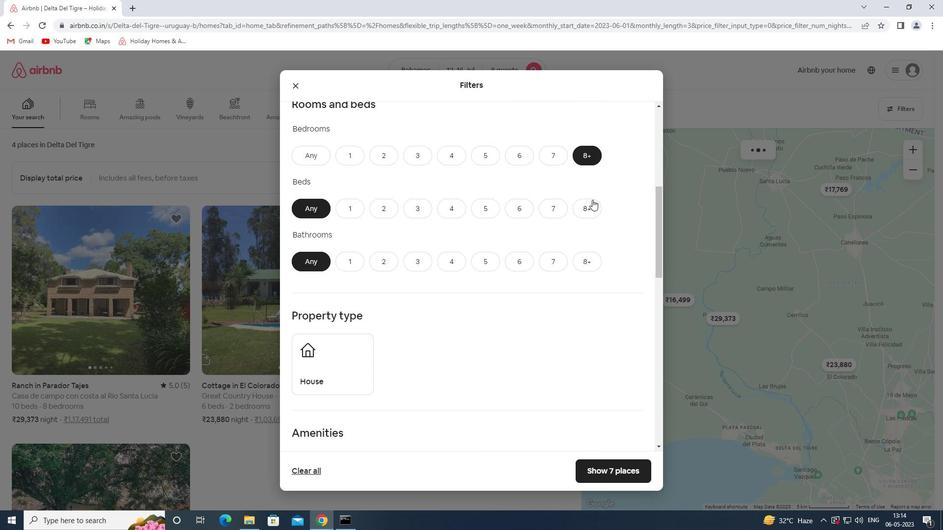 
Action: Mouse moved to (582, 261)
Screenshot: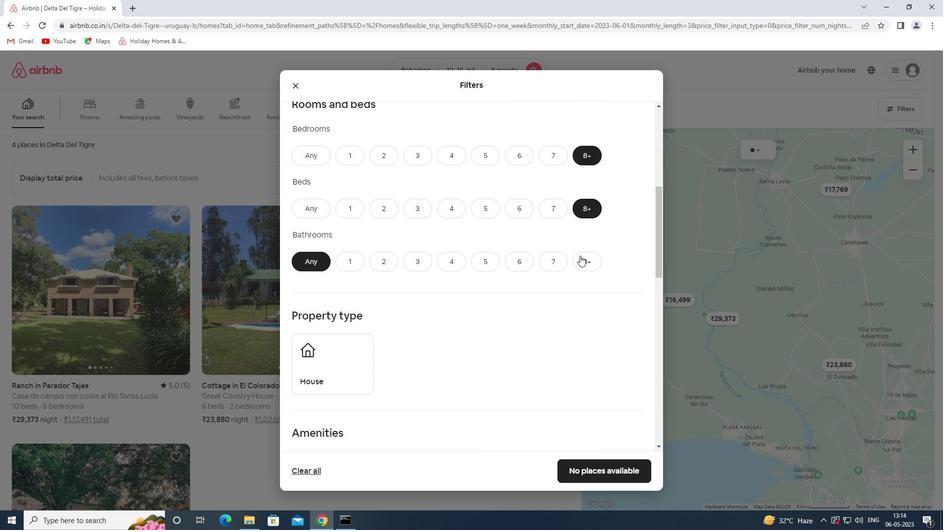 
Action: Mouse pressed left at (582, 261)
Screenshot: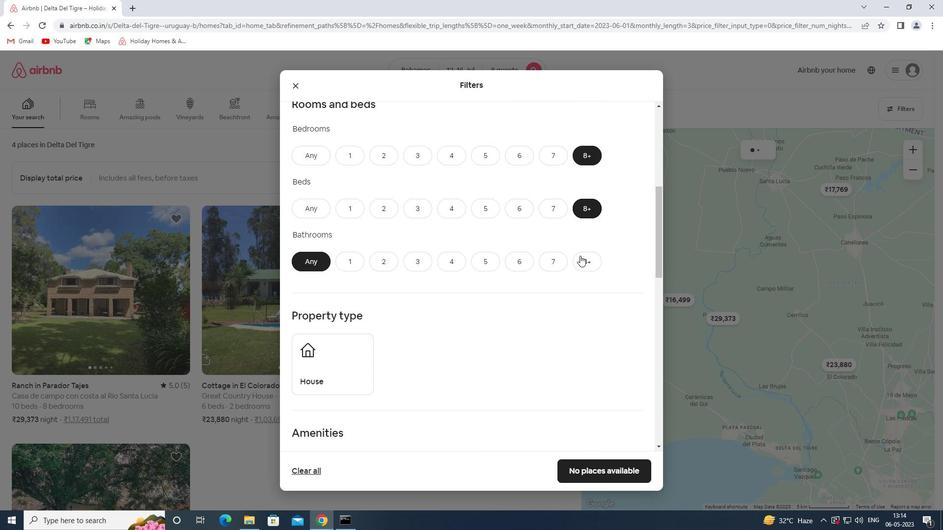 
Action: Mouse moved to (330, 367)
Screenshot: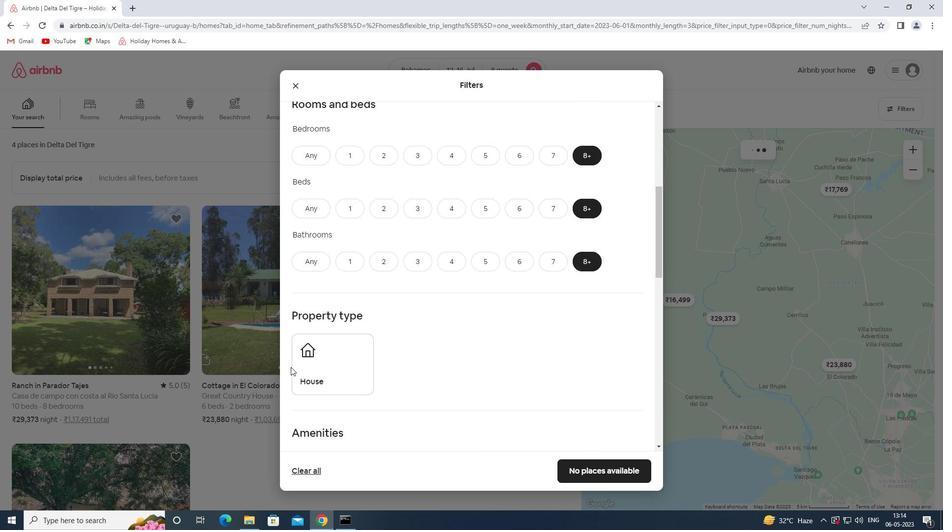 
Action: Mouse pressed left at (330, 367)
Screenshot: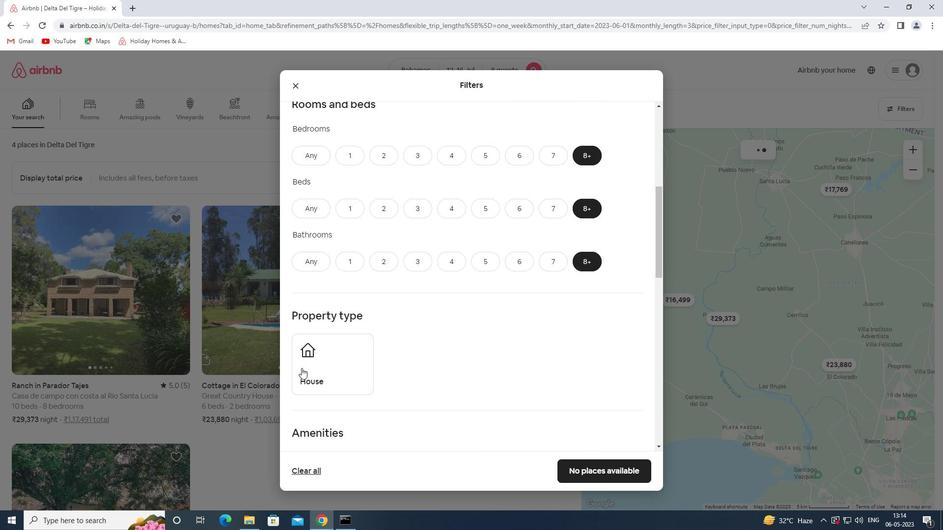 
Action: Mouse moved to (454, 311)
Screenshot: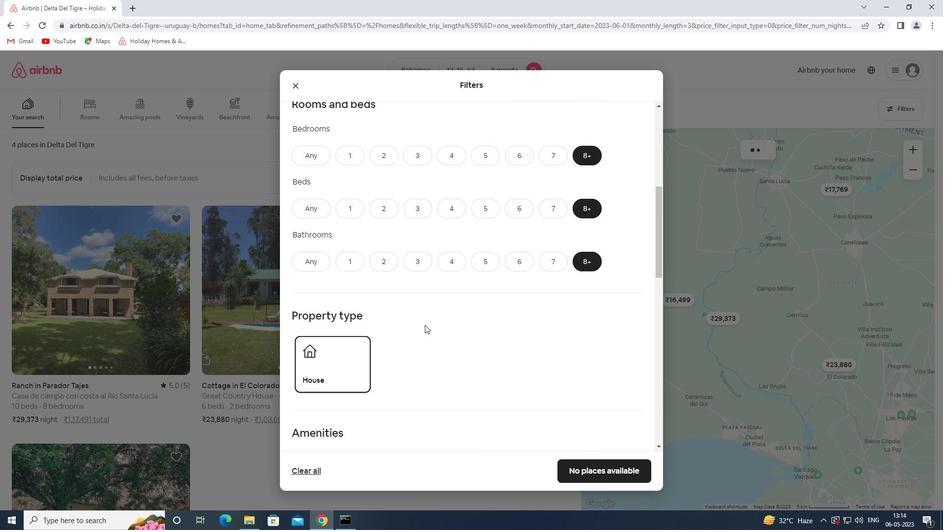 
Action: Mouse scrolled (454, 311) with delta (0, 0)
Screenshot: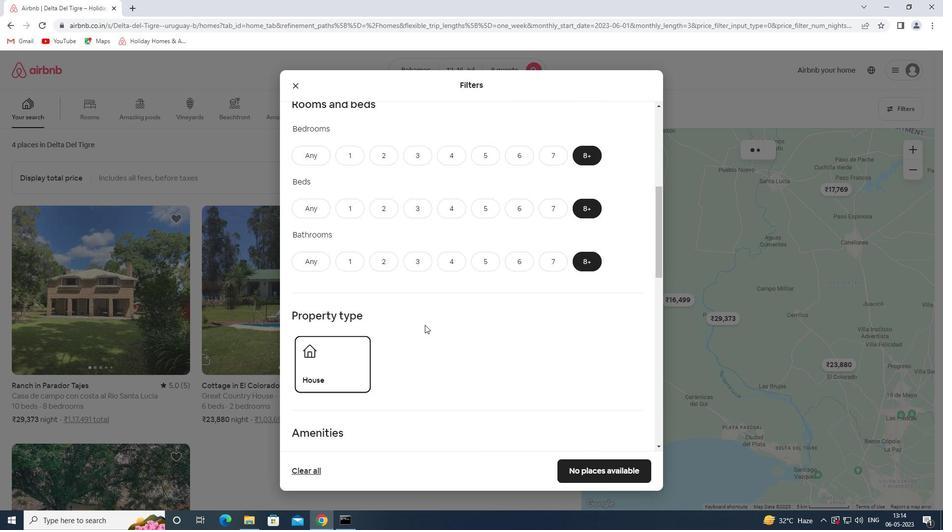 
Action: Mouse scrolled (454, 311) with delta (0, 0)
Screenshot: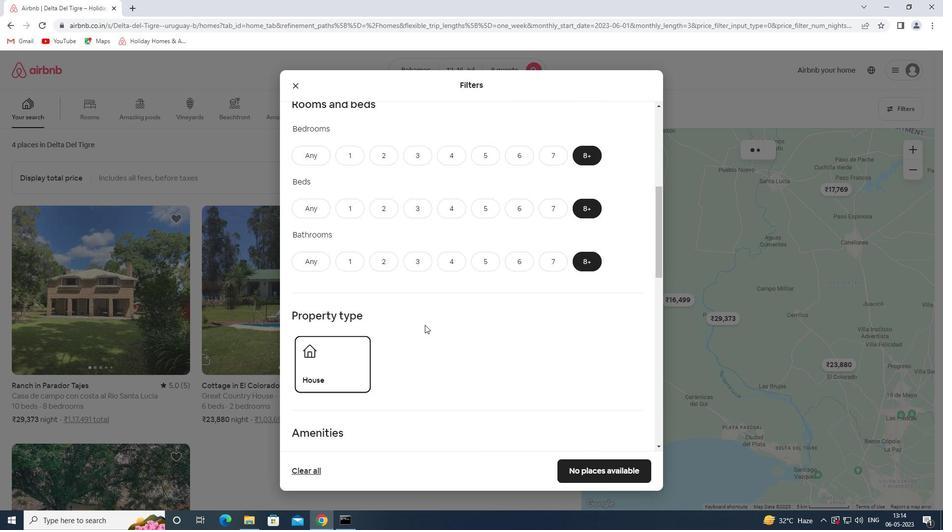 
Action: Mouse scrolled (454, 311) with delta (0, 0)
Screenshot: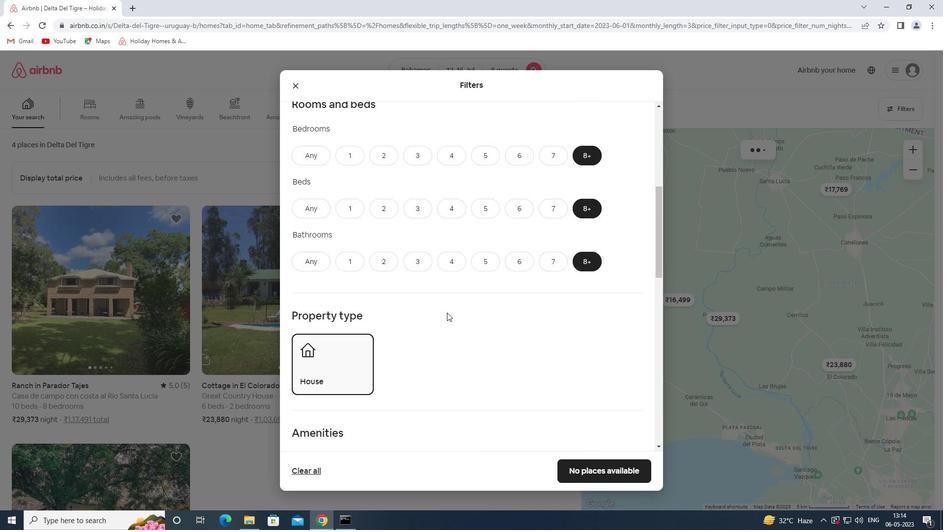 
Action: Mouse moved to (454, 311)
Screenshot: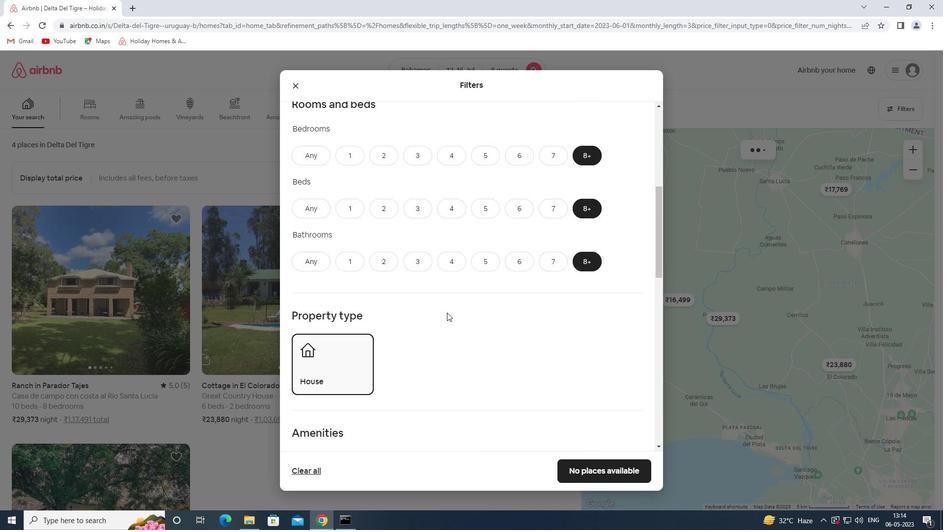 
Action: Mouse scrolled (454, 311) with delta (0, 0)
Screenshot: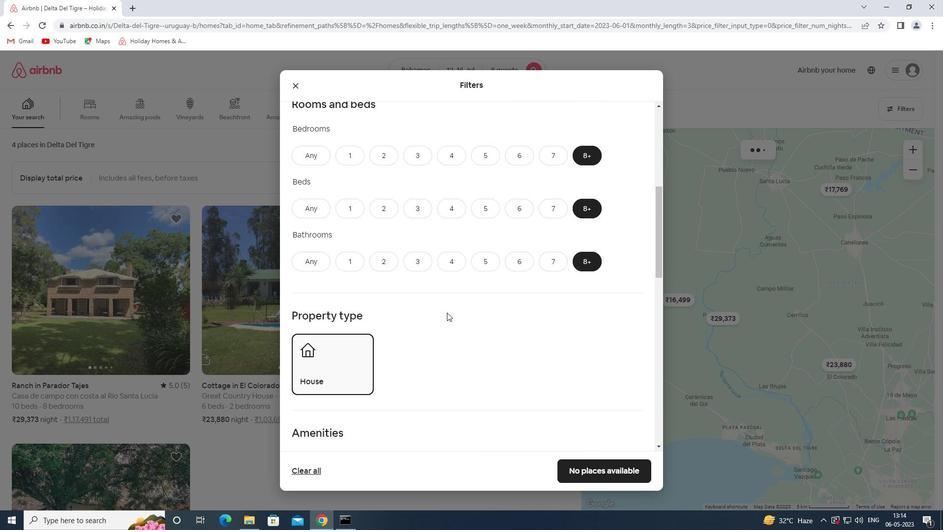 
Action: Mouse scrolled (454, 311) with delta (0, 0)
Screenshot: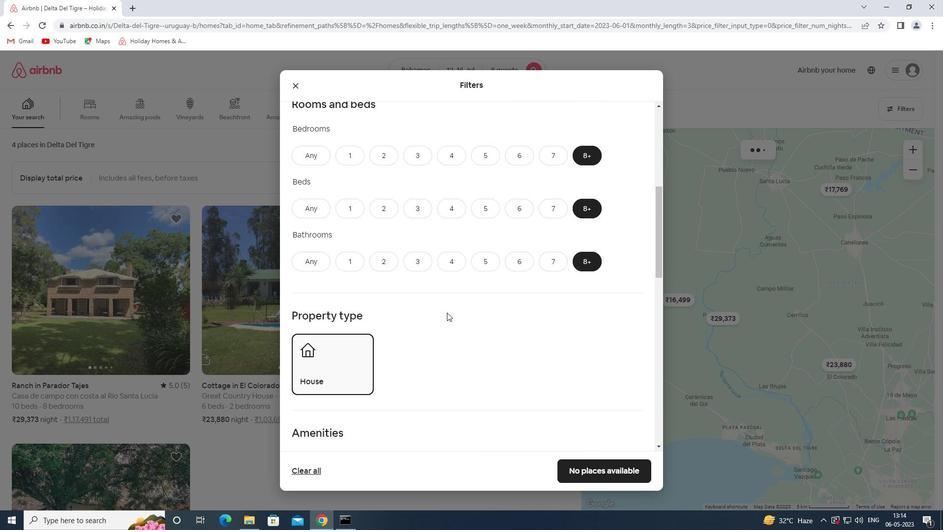 
Action: Mouse scrolled (454, 311) with delta (0, 0)
Screenshot: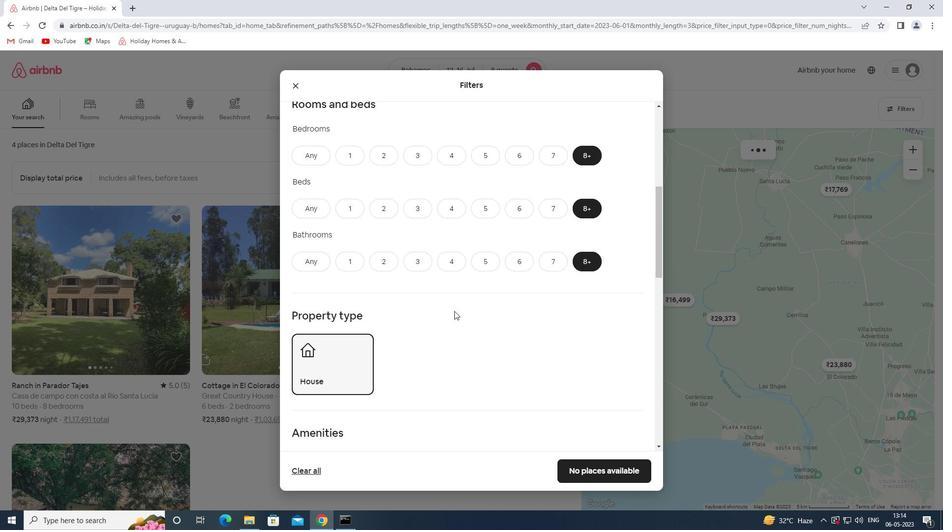 
Action: Mouse moved to (483, 185)
Screenshot: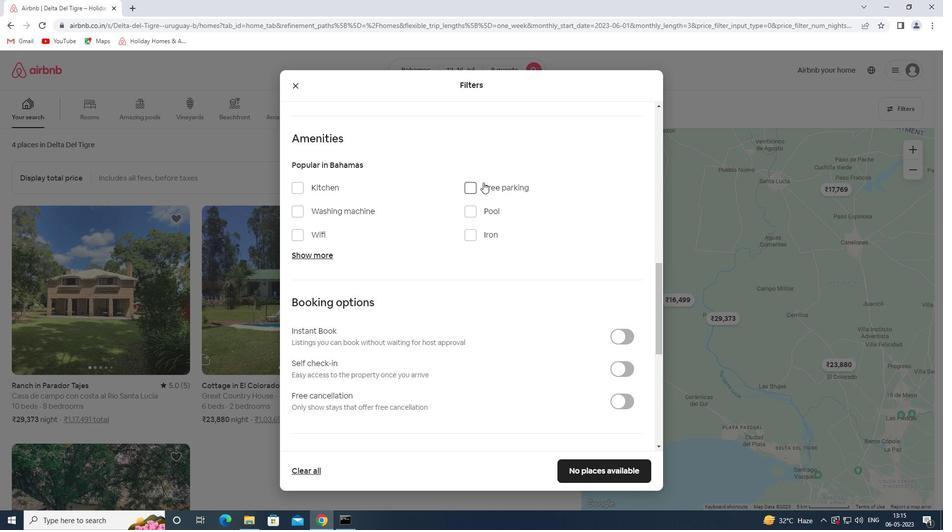 
Action: Mouse pressed left at (483, 185)
Screenshot: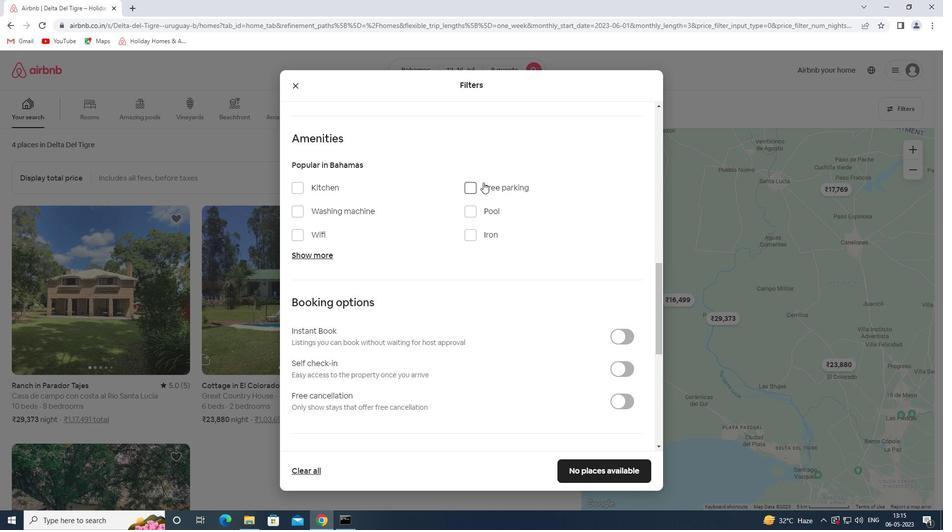
Action: Mouse moved to (310, 234)
Screenshot: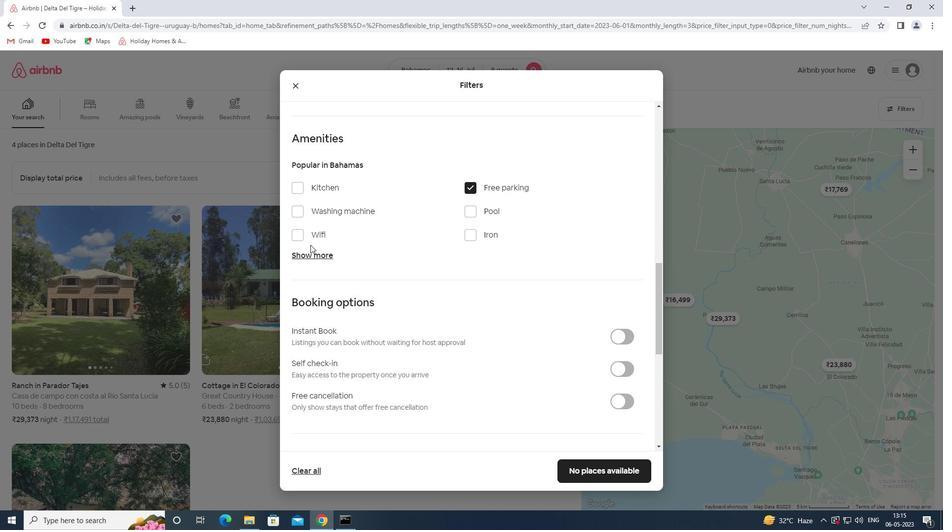 
Action: Mouse pressed left at (310, 234)
Screenshot: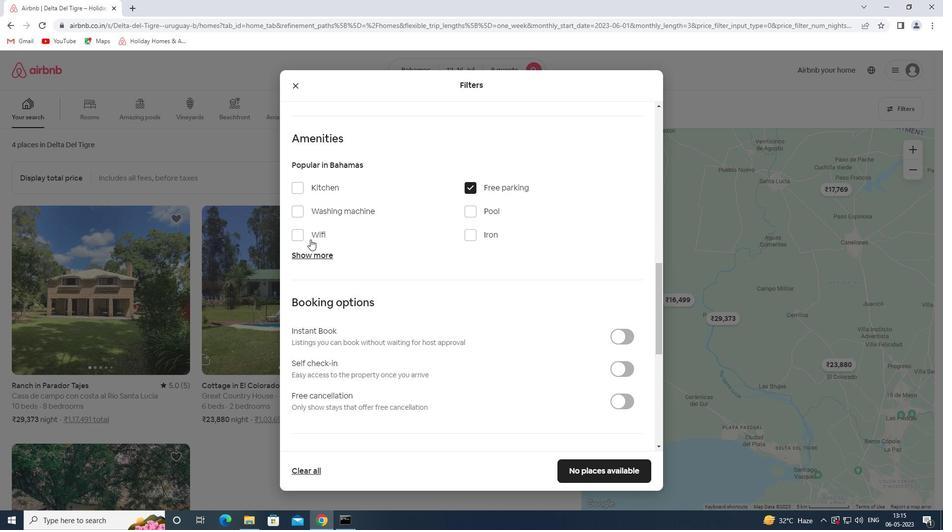 
Action: Mouse moved to (318, 252)
Screenshot: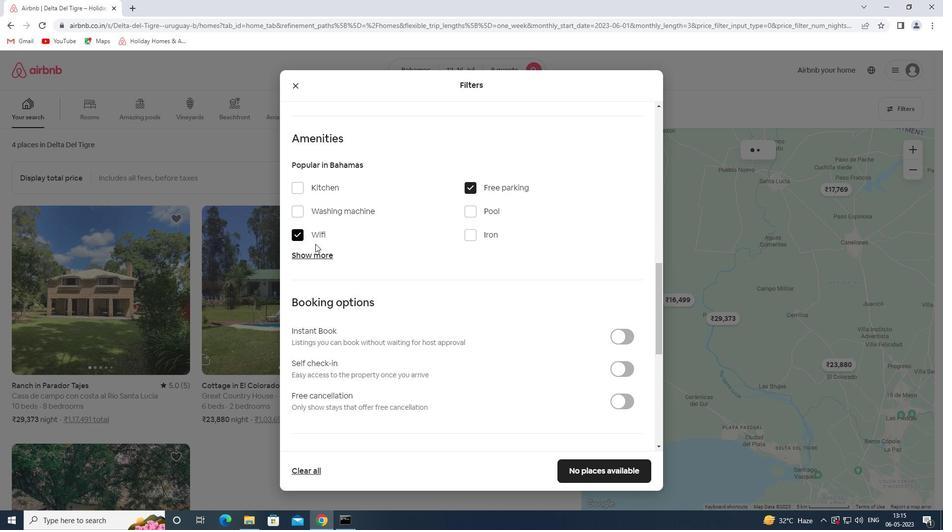 
Action: Mouse pressed left at (318, 252)
Screenshot: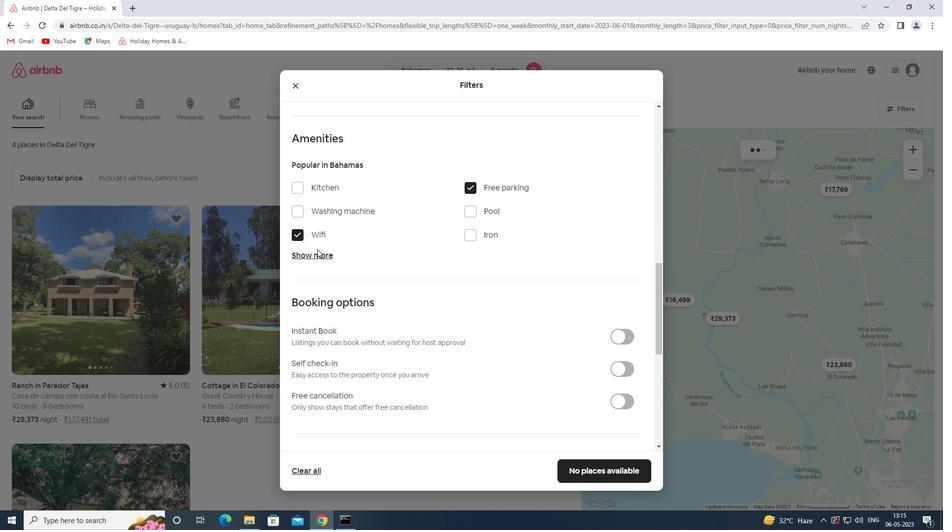 
Action: Mouse moved to (298, 335)
Screenshot: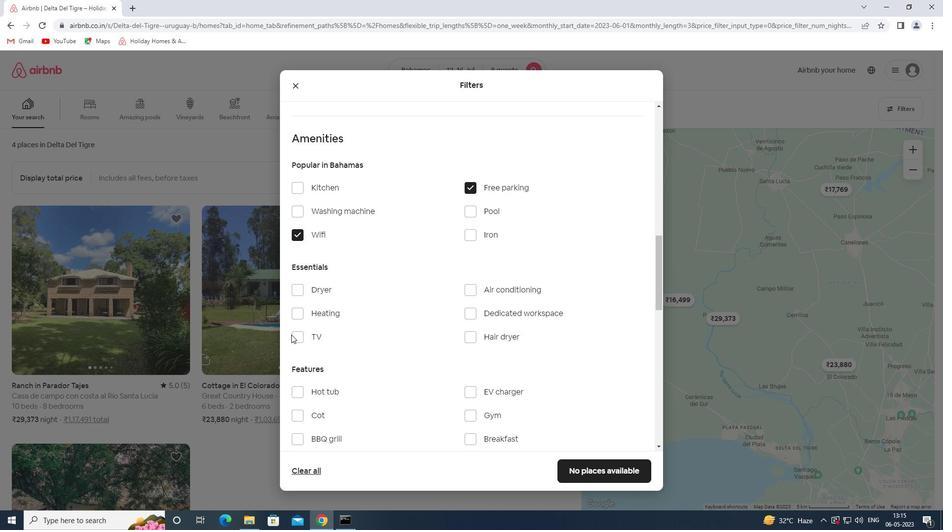 
Action: Mouse pressed left at (298, 335)
Screenshot: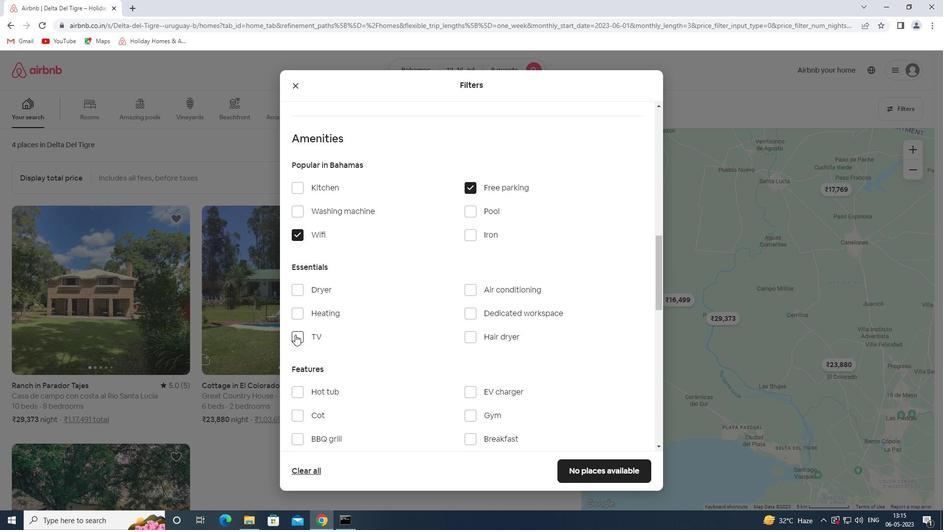 
Action: Mouse moved to (448, 338)
Screenshot: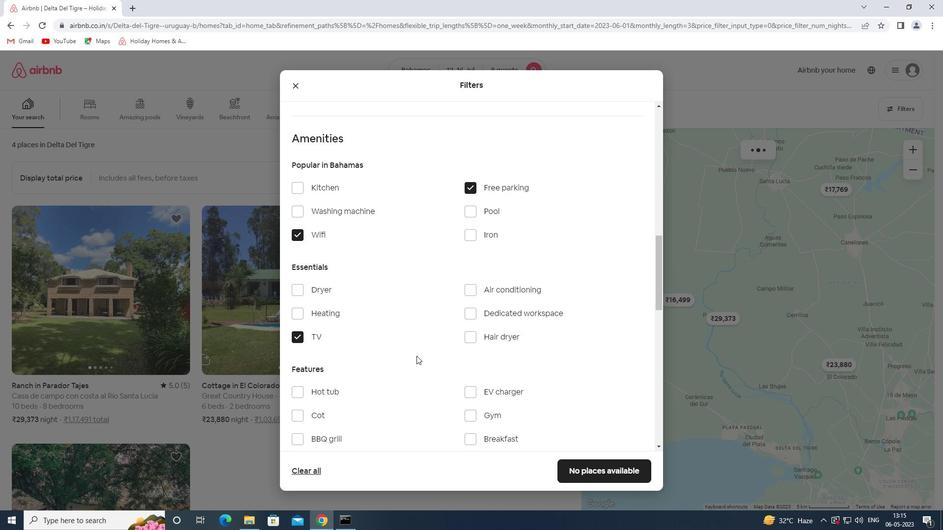 
Action: Mouse scrolled (448, 338) with delta (0, 0)
Screenshot: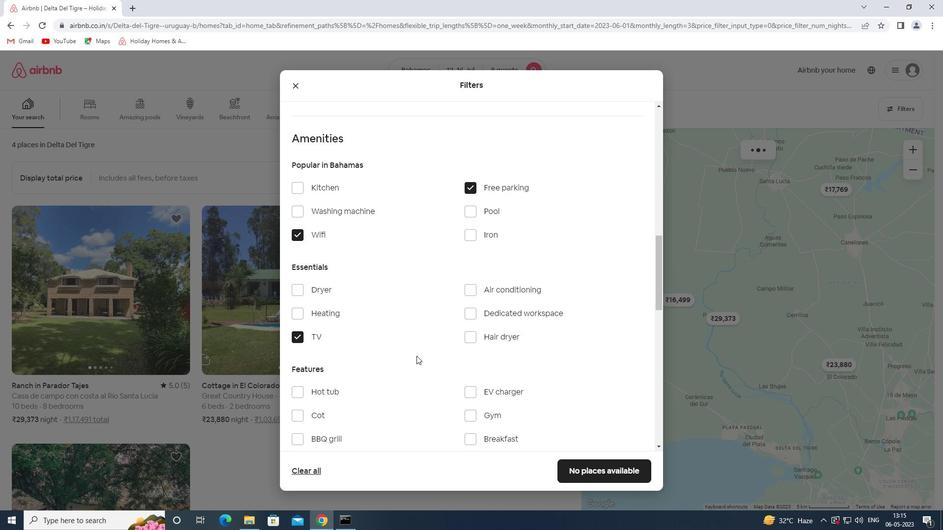
Action: Mouse scrolled (448, 338) with delta (0, 0)
Screenshot: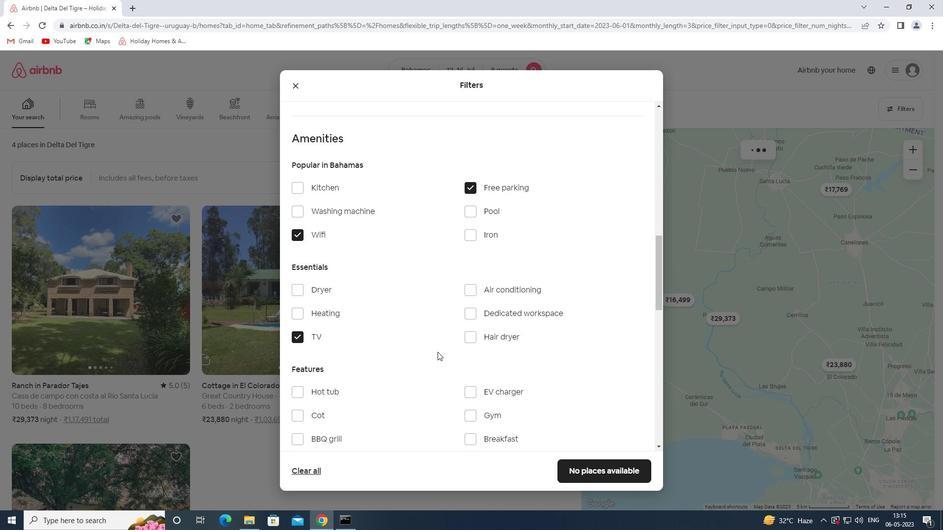 
Action: Mouse scrolled (448, 338) with delta (0, 0)
Screenshot: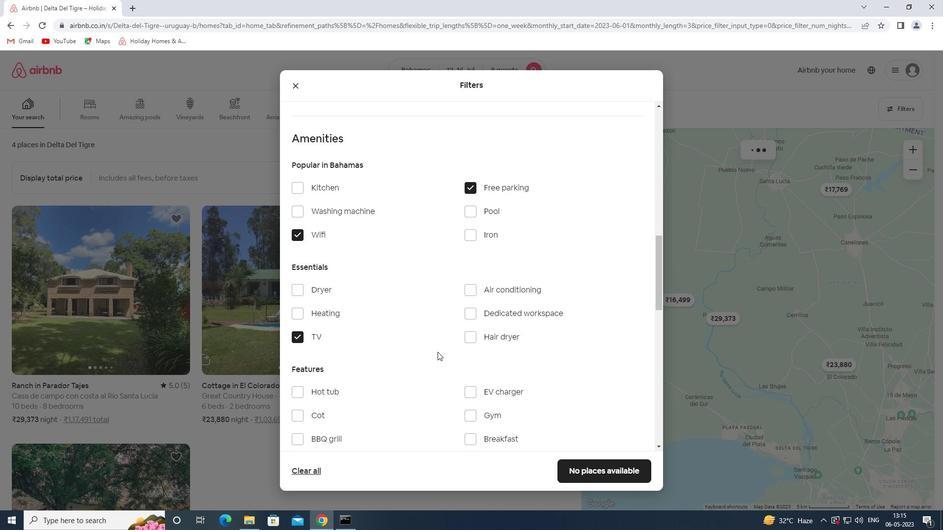 
Action: Mouse scrolled (448, 338) with delta (0, 0)
Screenshot: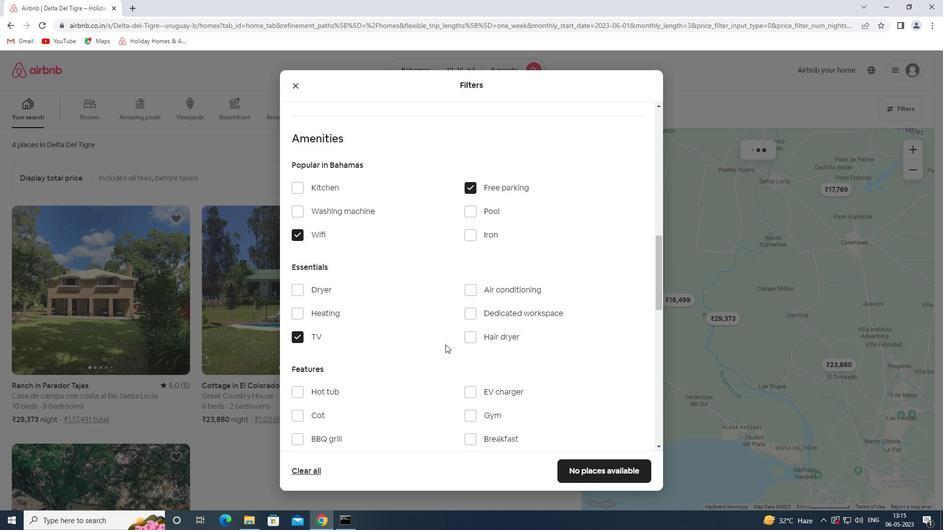 
Action: Mouse moved to (478, 226)
Screenshot: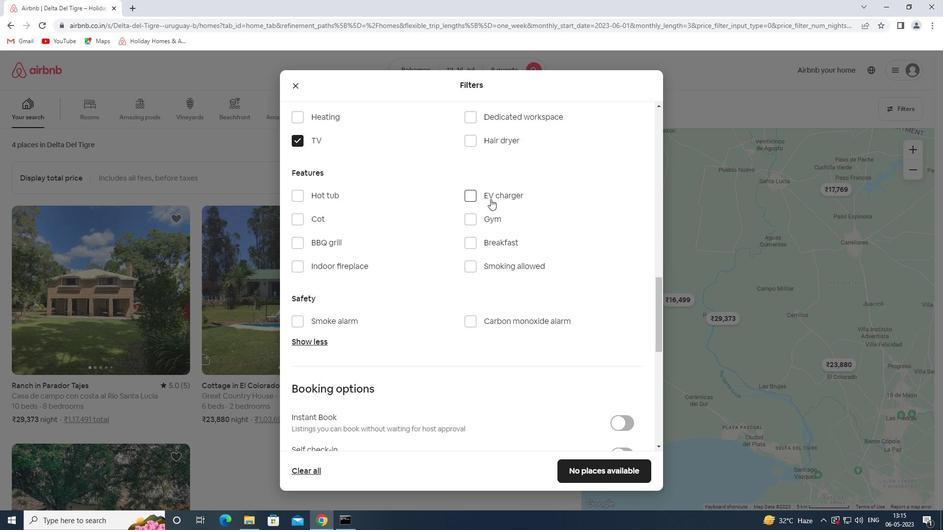 
Action: Mouse pressed left at (478, 226)
Screenshot: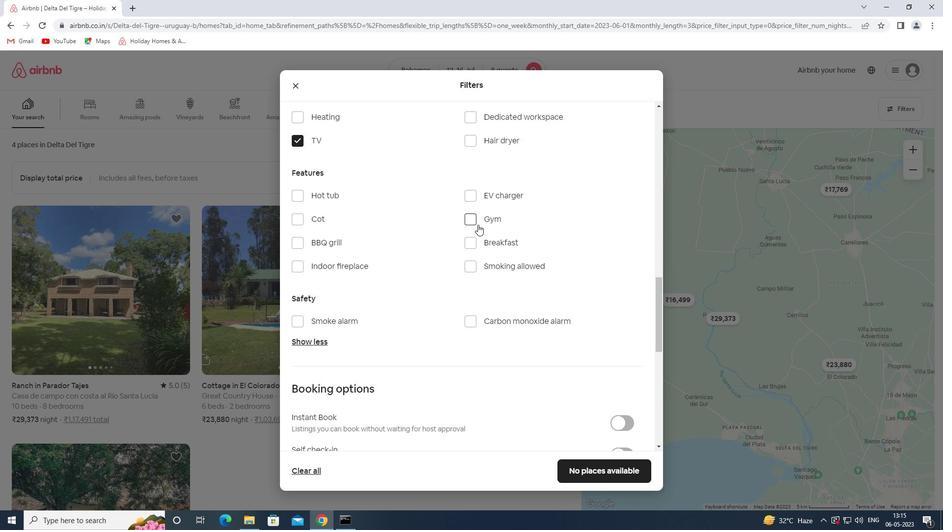 
Action: Mouse moved to (478, 223)
Screenshot: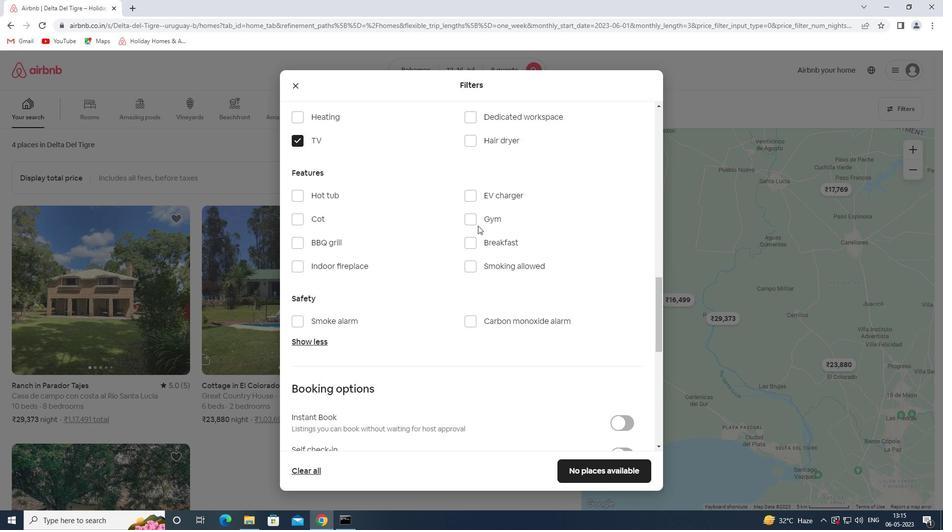 
Action: Mouse pressed left at (478, 223)
Screenshot: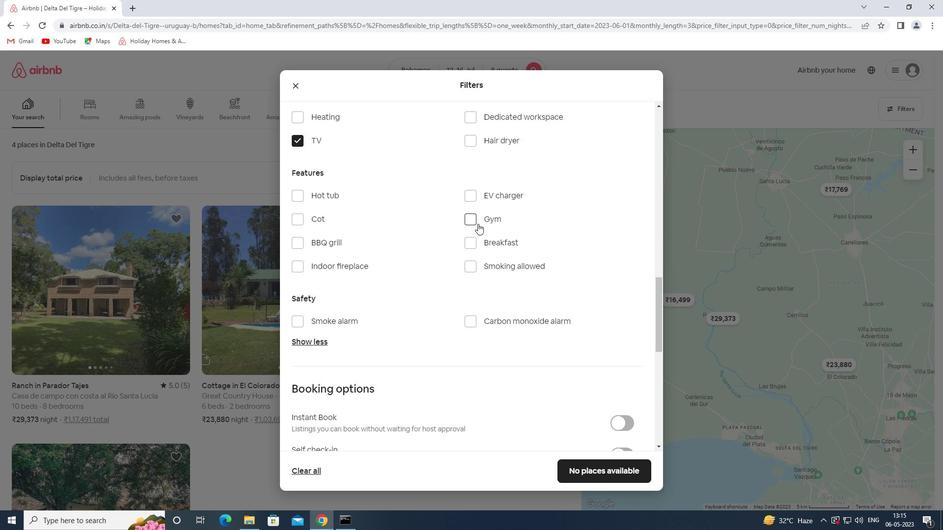 
Action: Mouse moved to (479, 244)
Screenshot: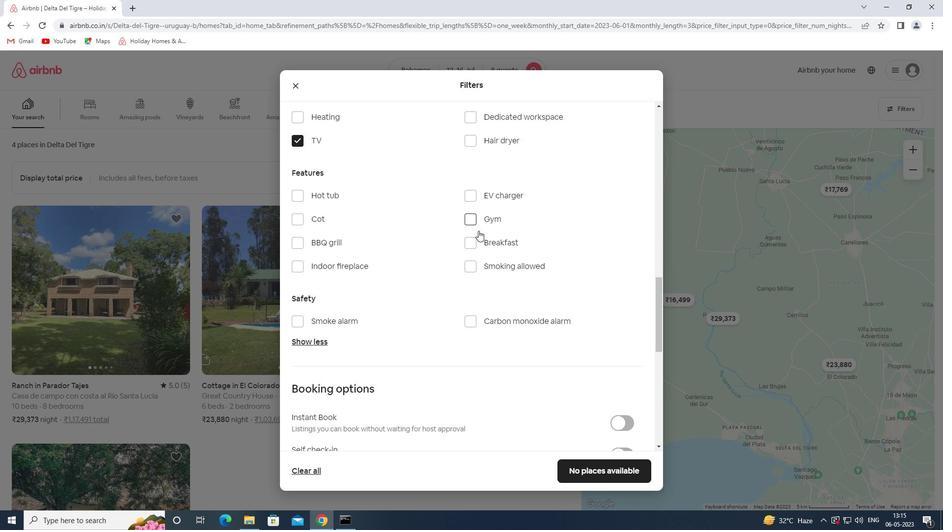 
Action: Mouse pressed left at (479, 244)
Screenshot: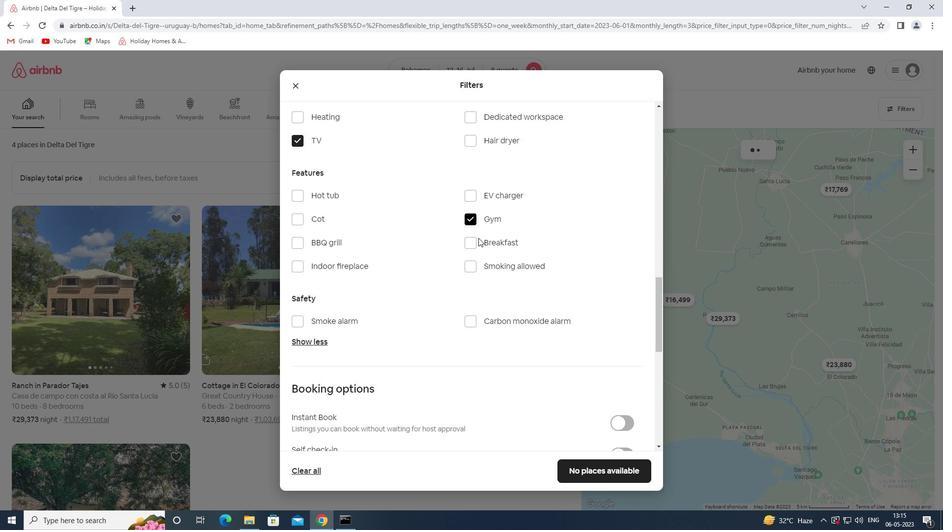 
Action: Mouse moved to (557, 324)
Screenshot: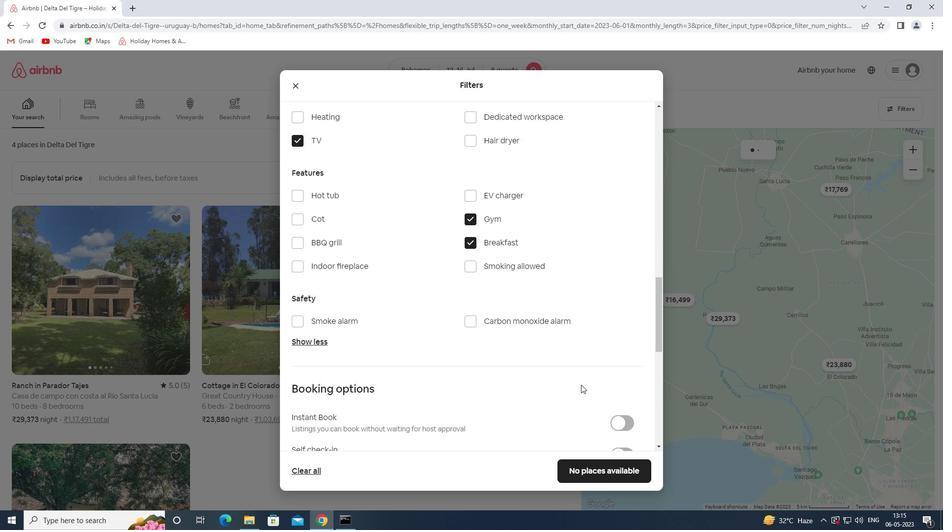 
Action: Mouse scrolled (557, 324) with delta (0, 0)
Screenshot: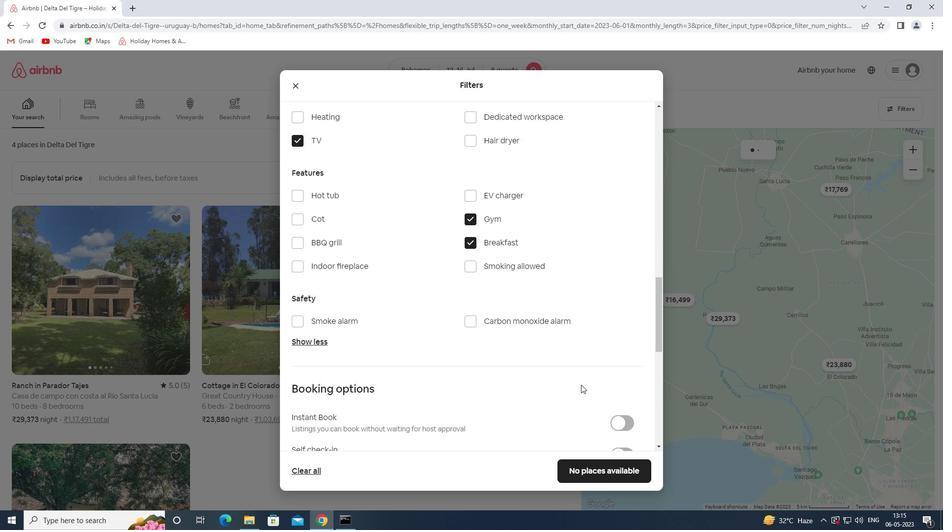 
Action: Mouse scrolled (557, 324) with delta (0, 0)
Screenshot: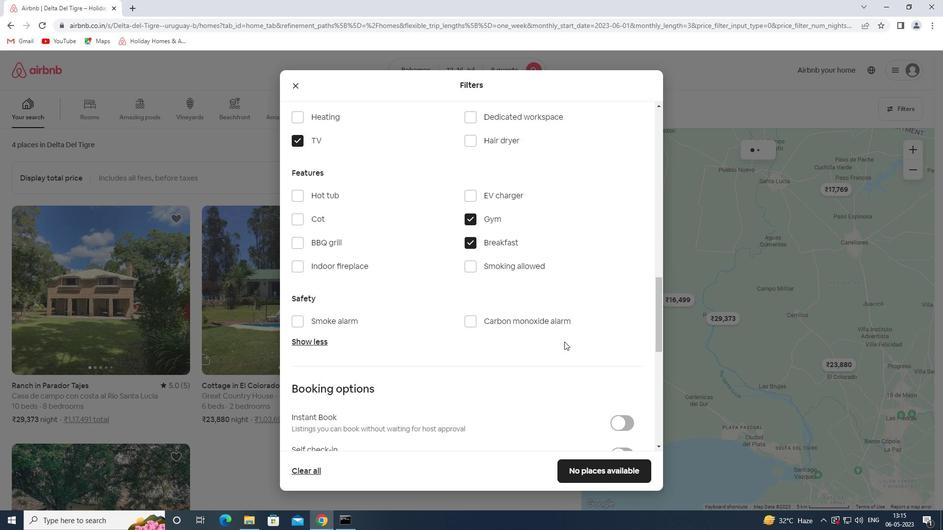 
Action: Mouse scrolled (557, 324) with delta (0, 0)
Screenshot: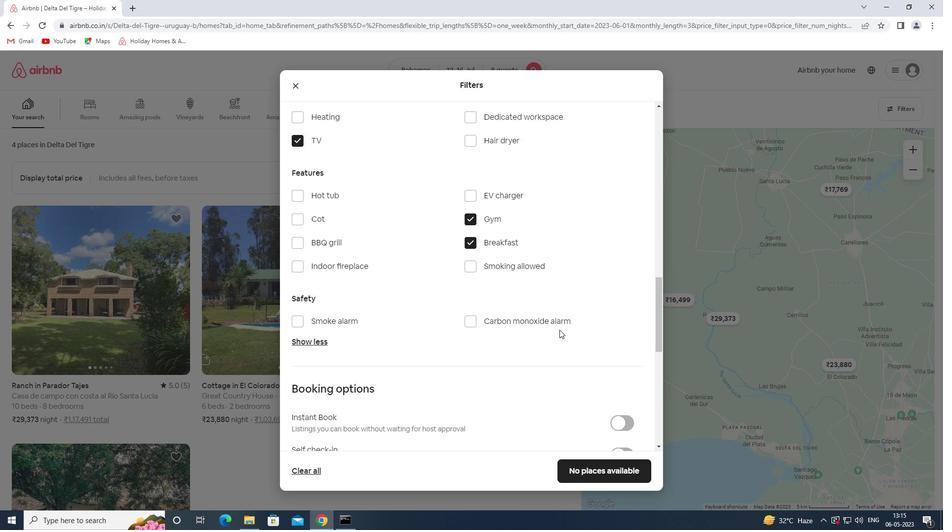 
Action: Mouse scrolled (557, 324) with delta (0, 0)
Screenshot: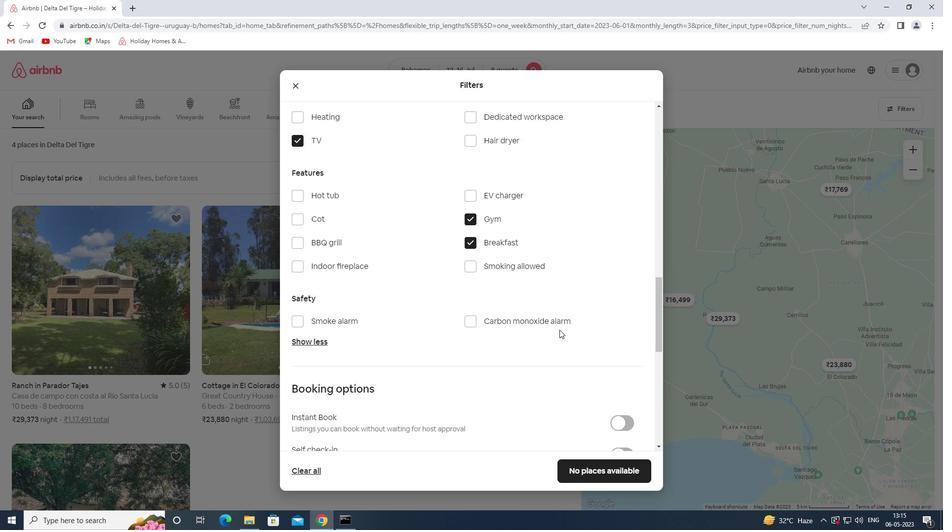 
Action: Mouse moved to (617, 255)
Screenshot: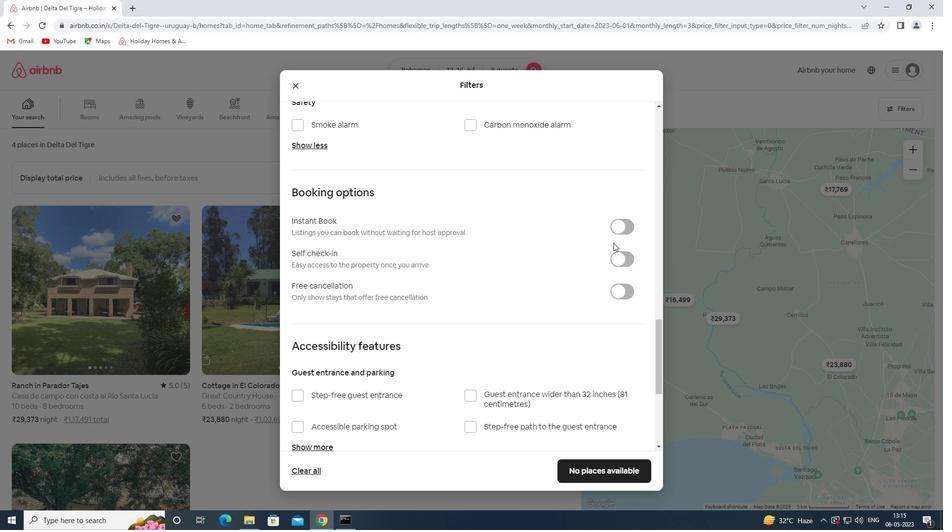 
Action: Mouse pressed left at (617, 255)
Screenshot: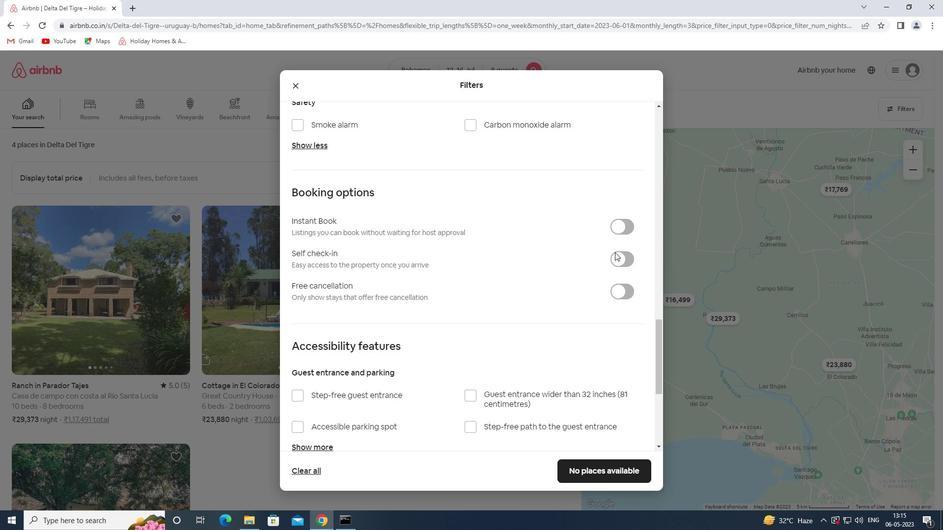 
Action: Mouse moved to (523, 283)
Screenshot: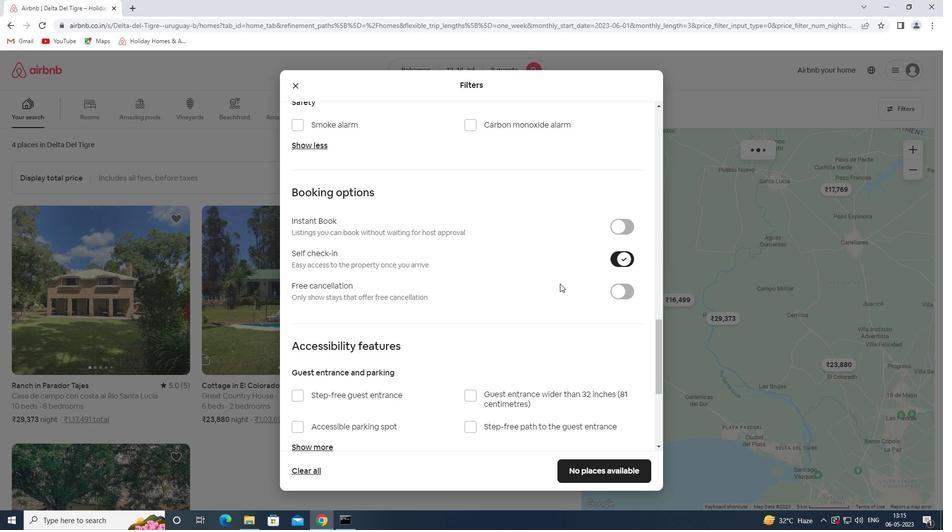 
Action: Mouse scrolled (523, 282) with delta (0, 0)
Screenshot: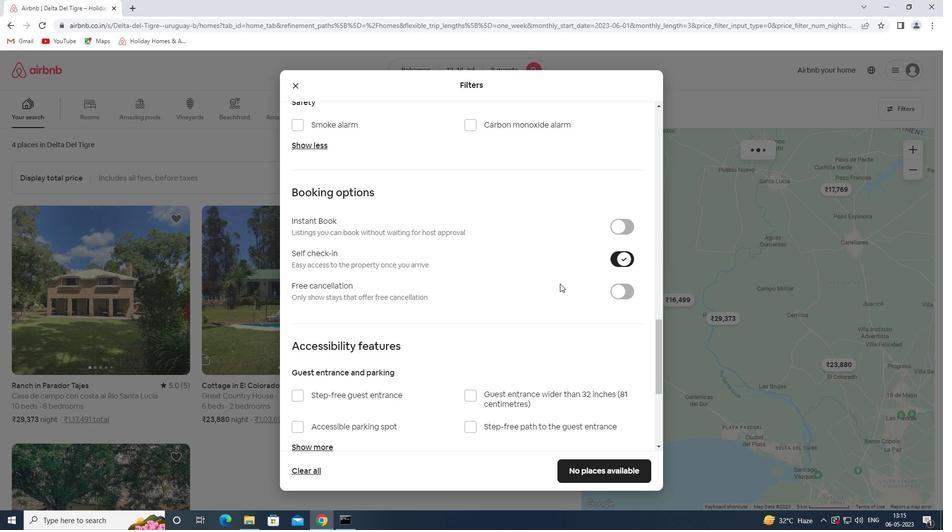 
Action: Mouse moved to (523, 283)
Screenshot: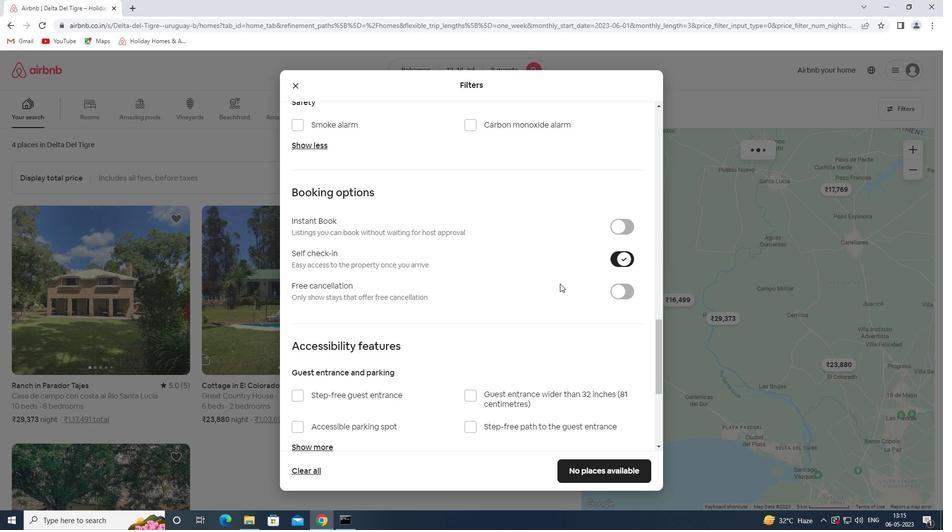 
Action: Mouse scrolled (523, 282) with delta (0, 0)
Screenshot: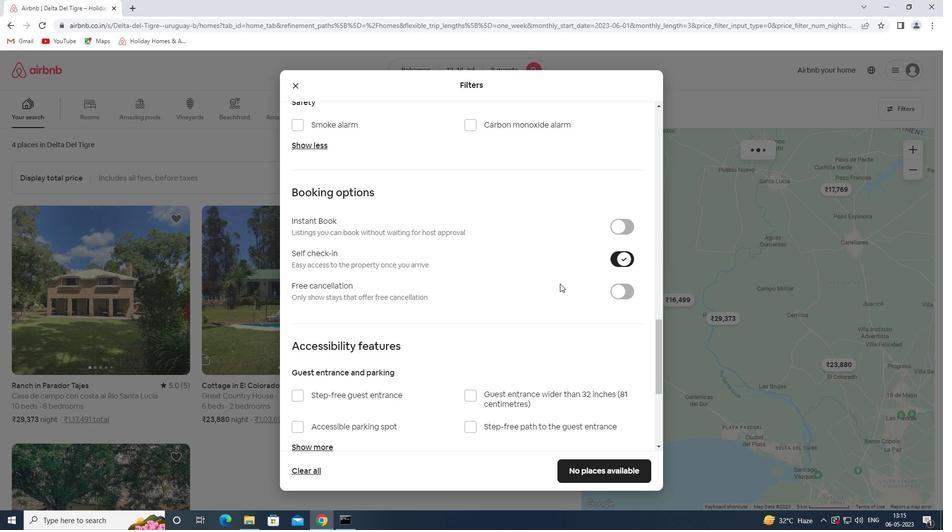 
Action: Mouse scrolled (523, 282) with delta (0, 0)
Screenshot: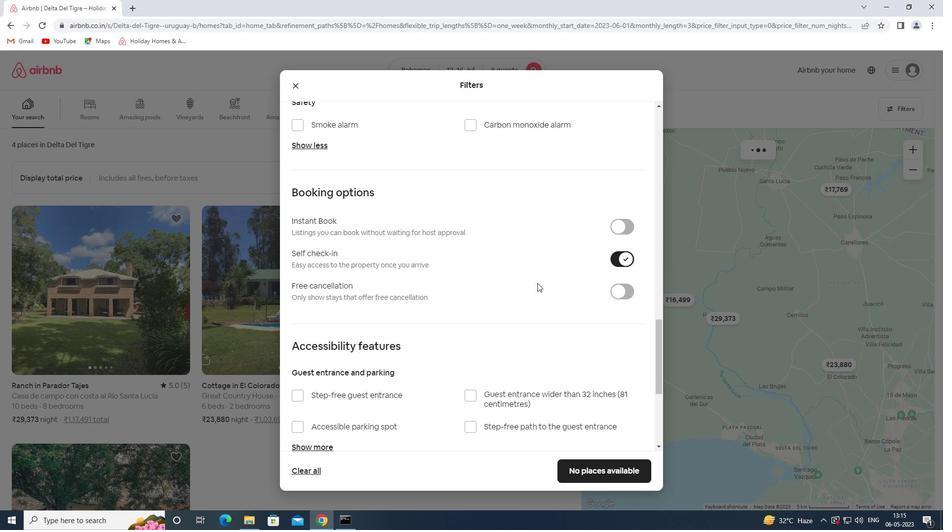 
Action: Mouse scrolled (523, 282) with delta (0, 0)
Screenshot: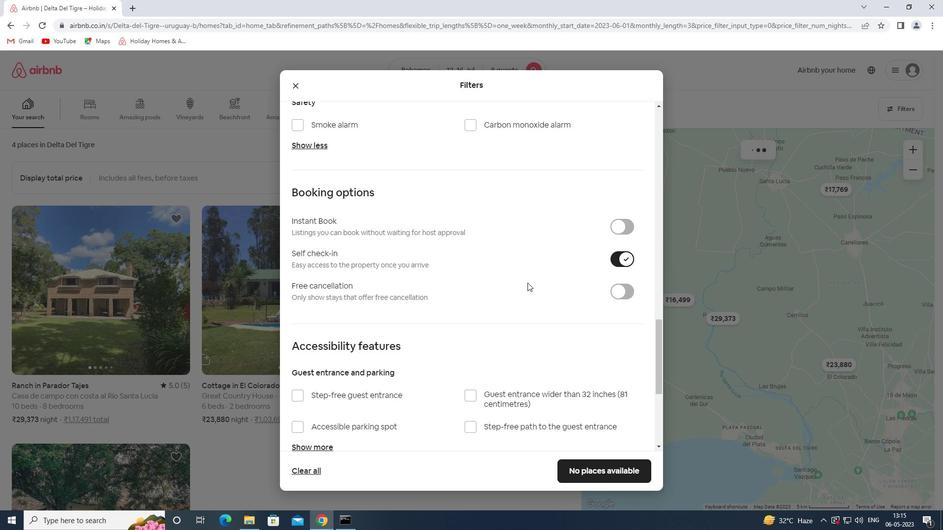 
Action: Mouse scrolled (523, 282) with delta (0, 0)
Screenshot: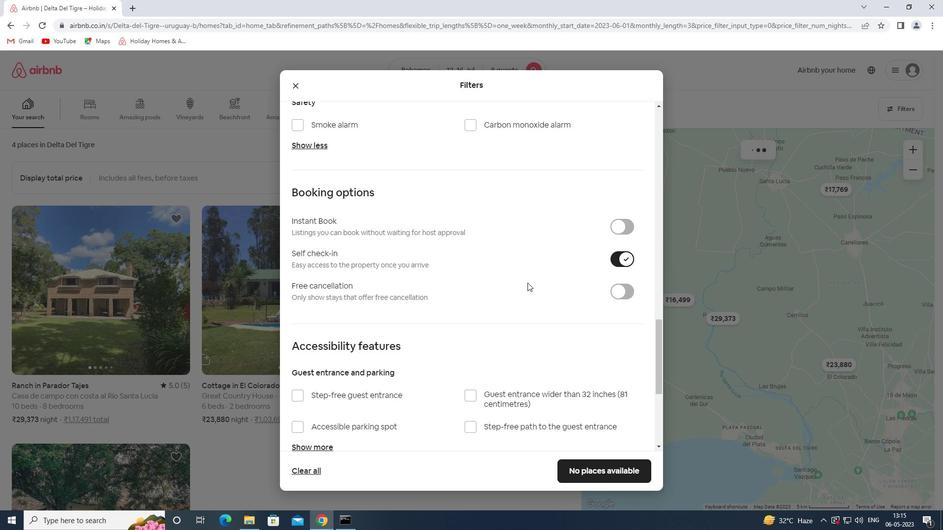 
Action: Mouse scrolled (523, 282) with delta (0, 0)
Screenshot: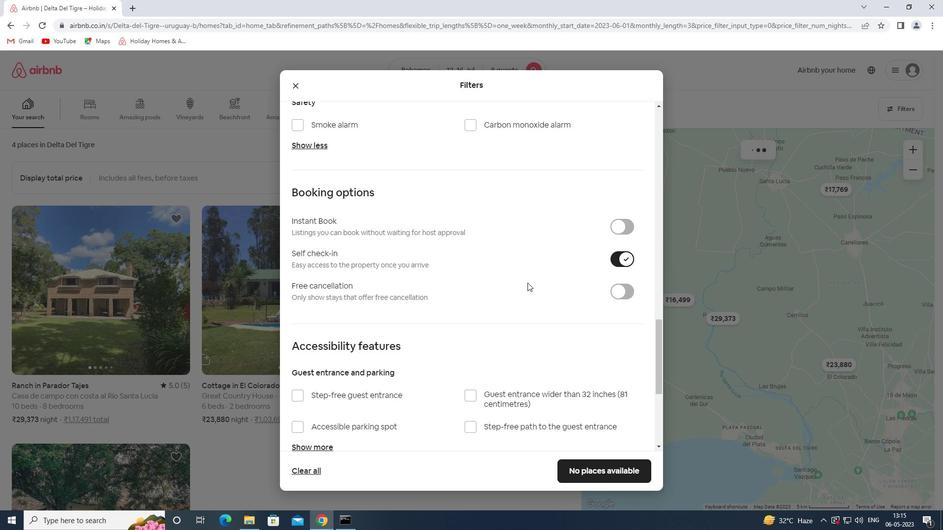 
Action: Mouse moved to (522, 283)
Screenshot: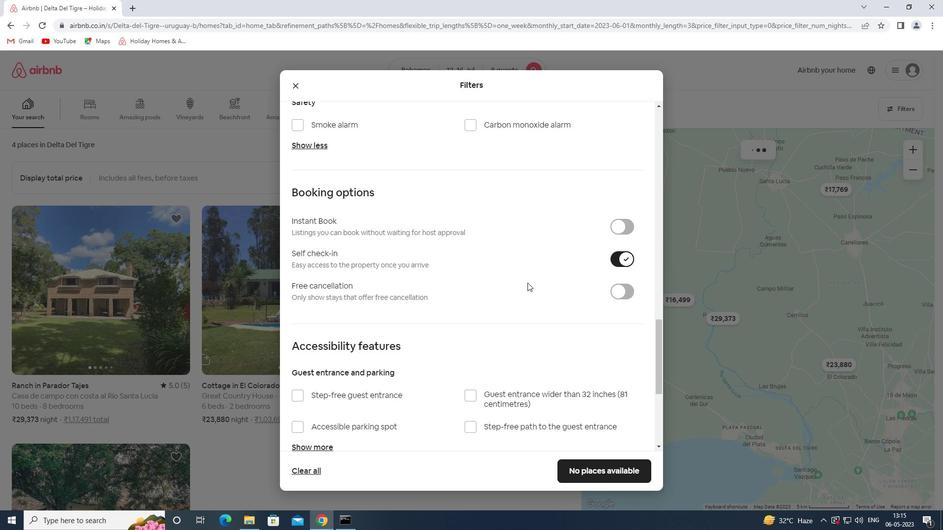 
Action: Mouse scrolled (522, 283) with delta (0, 0)
Screenshot: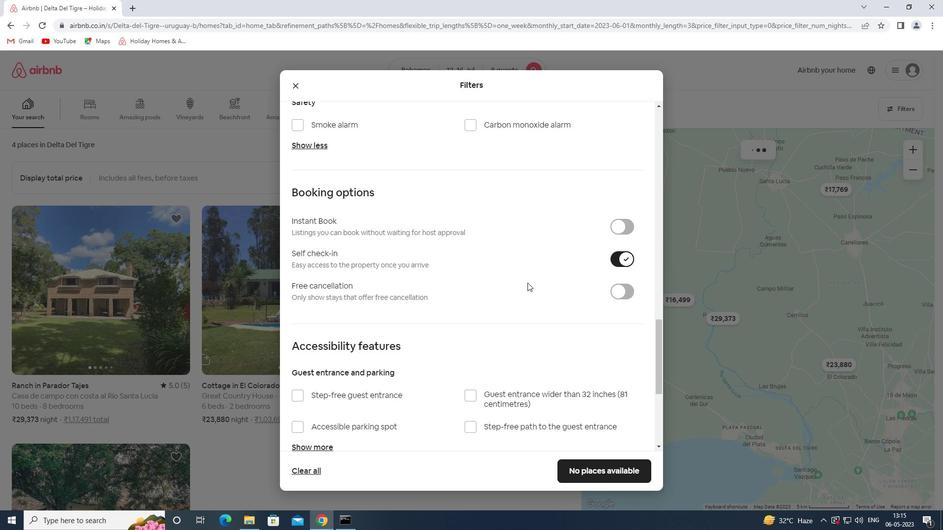 
Action: Mouse moved to (515, 291)
Screenshot: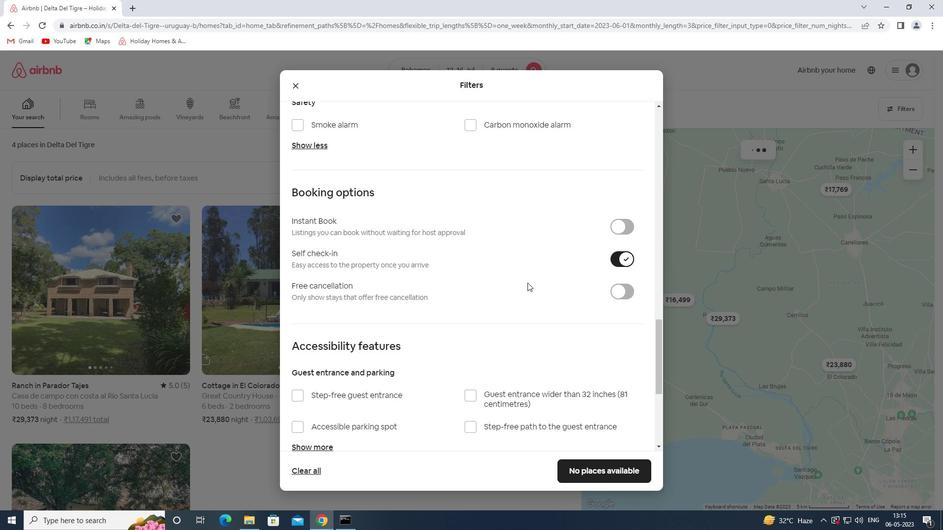 
Action: Mouse scrolled (515, 291) with delta (0, 0)
Screenshot: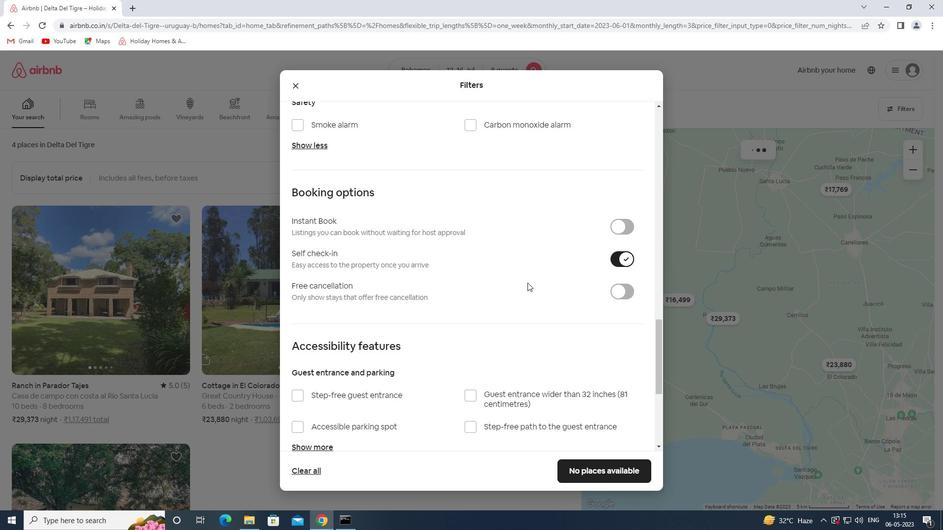 
Action: Mouse moved to (312, 402)
Screenshot: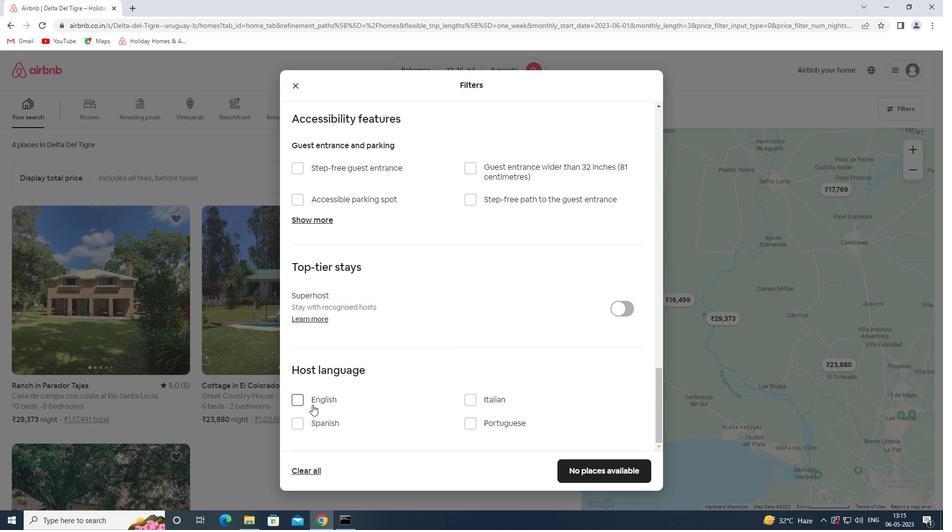 
Action: Mouse pressed left at (312, 402)
Screenshot: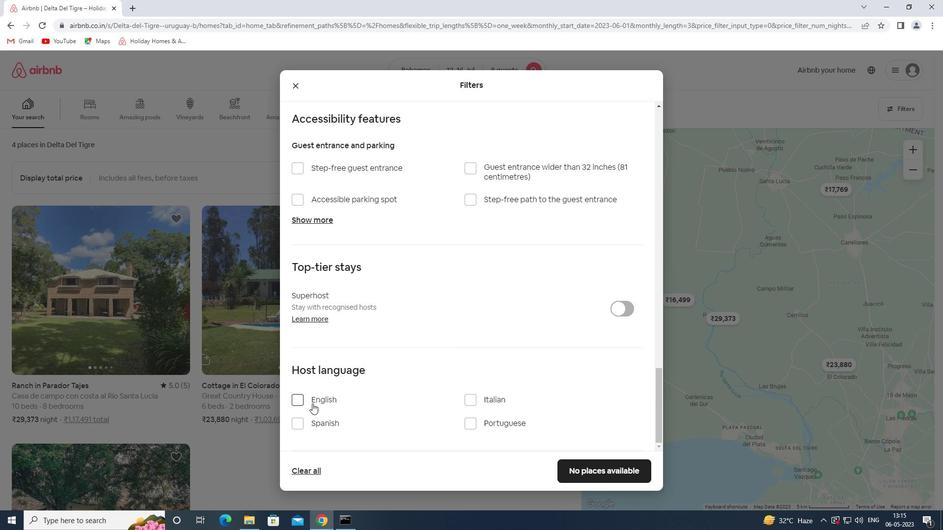 
Action: Mouse moved to (577, 470)
Screenshot: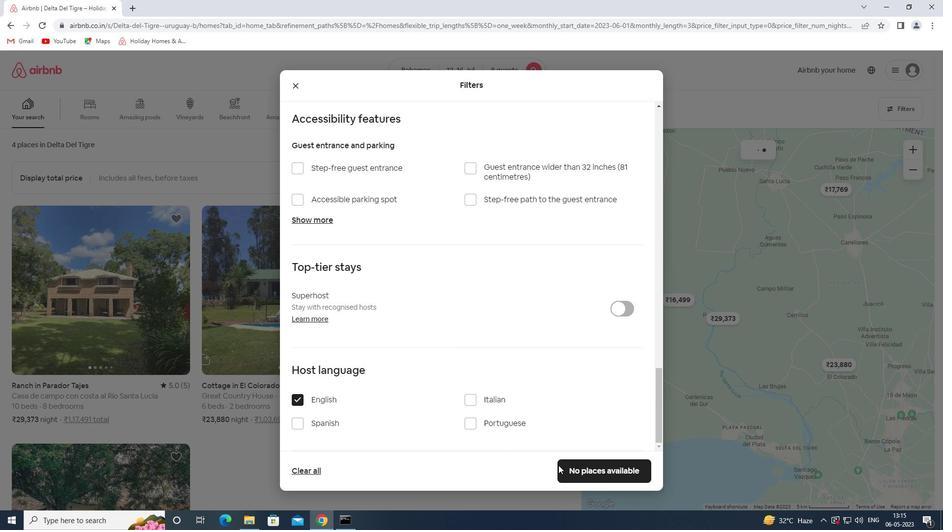 
Action: Mouse pressed left at (577, 470)
Screenshot: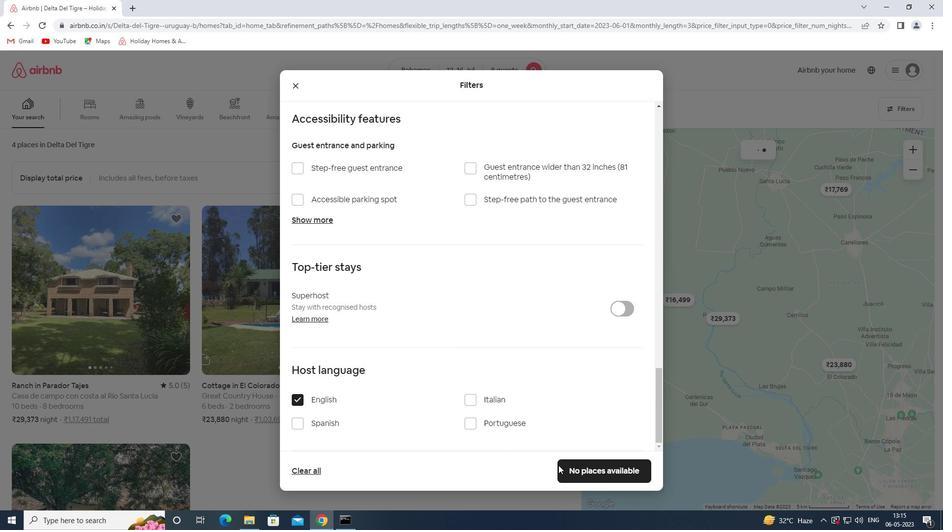 
Action: Mouse moved to (578, 454)
Screenshot: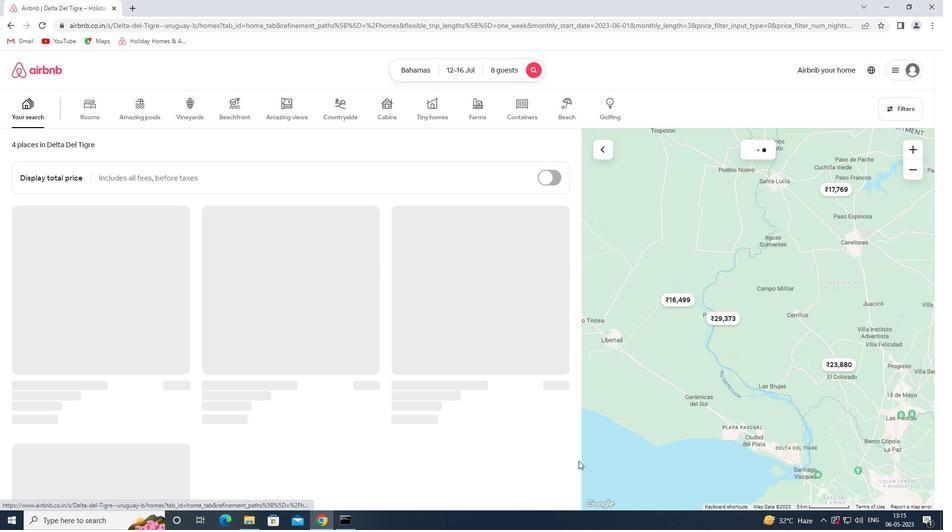 
